 Task: Open Card Philosophy Conference Review in Board Social Media Community Management to Workspace Business Incubators and add a team member Softage.2@softage.net, a label Red, a checklist Sales Techniques, an attachment from your onedrive, a color Red and finally, add a card description 'Research and develop new pricing strategy for service offerings' and a comment 'Let us make sure we have a clear understanding of the objectives and requirements of this task before getting started.'. Add a start date 'Jan 02, 1900' with a due date 'Jan 09, 1900'
Action: Mouse moved to (287, 162)
Screenshot: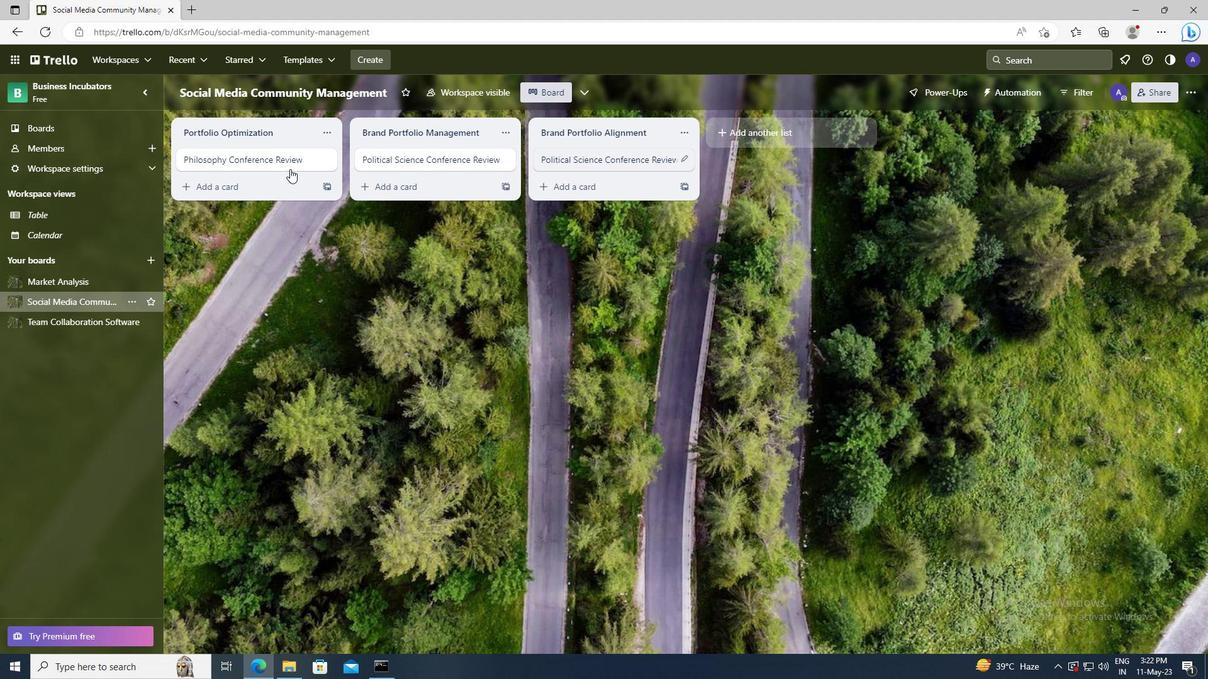 
Action: Mouse pressed left at (287, 162)
Screenshot: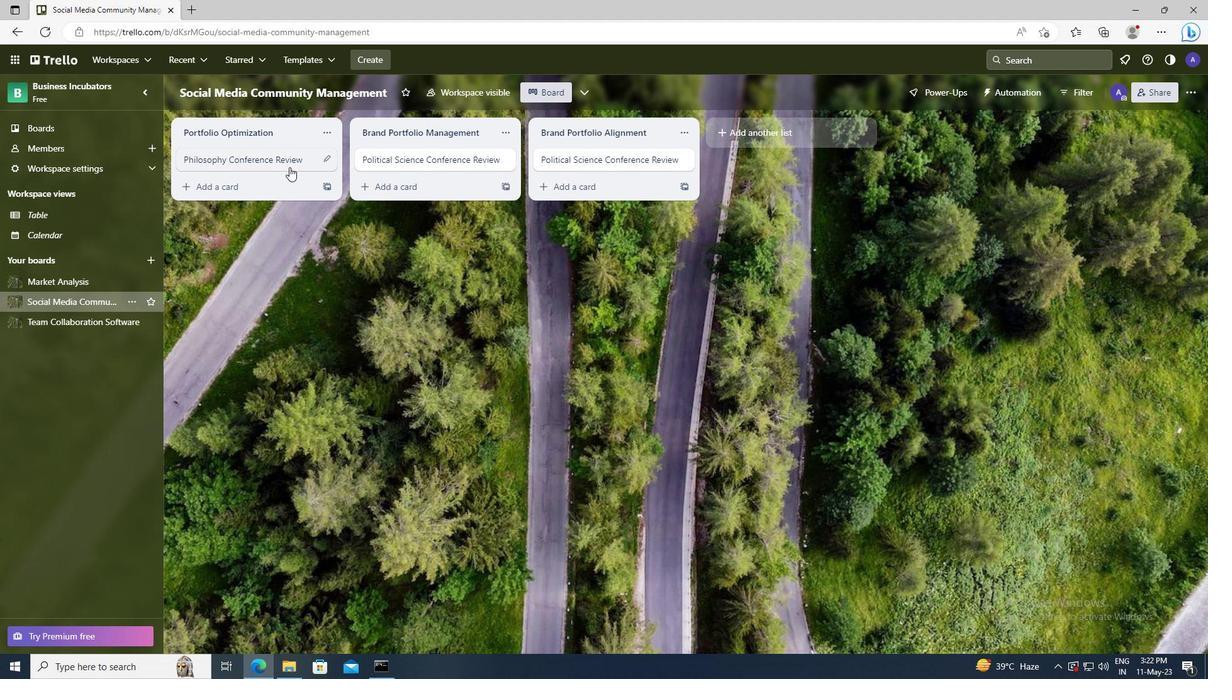 
Action: Mouse moved to (742, 162)
Screenshot: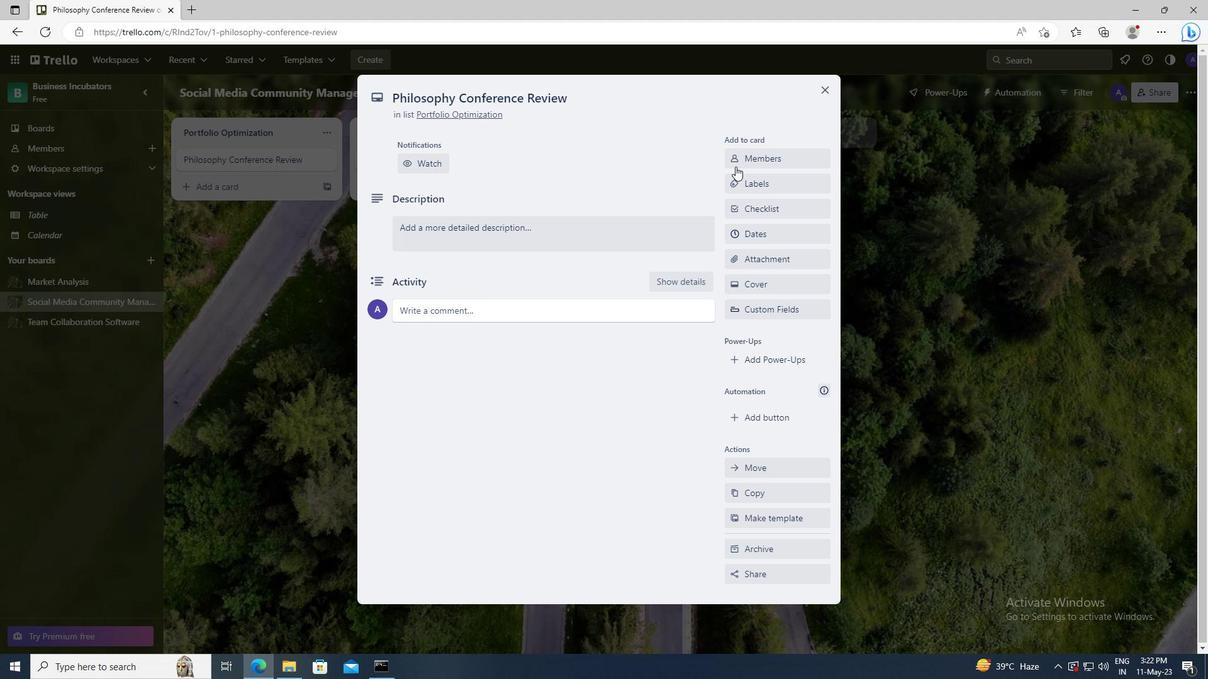 
Action: Mouse pressed left at (742, 162)
Screenshot: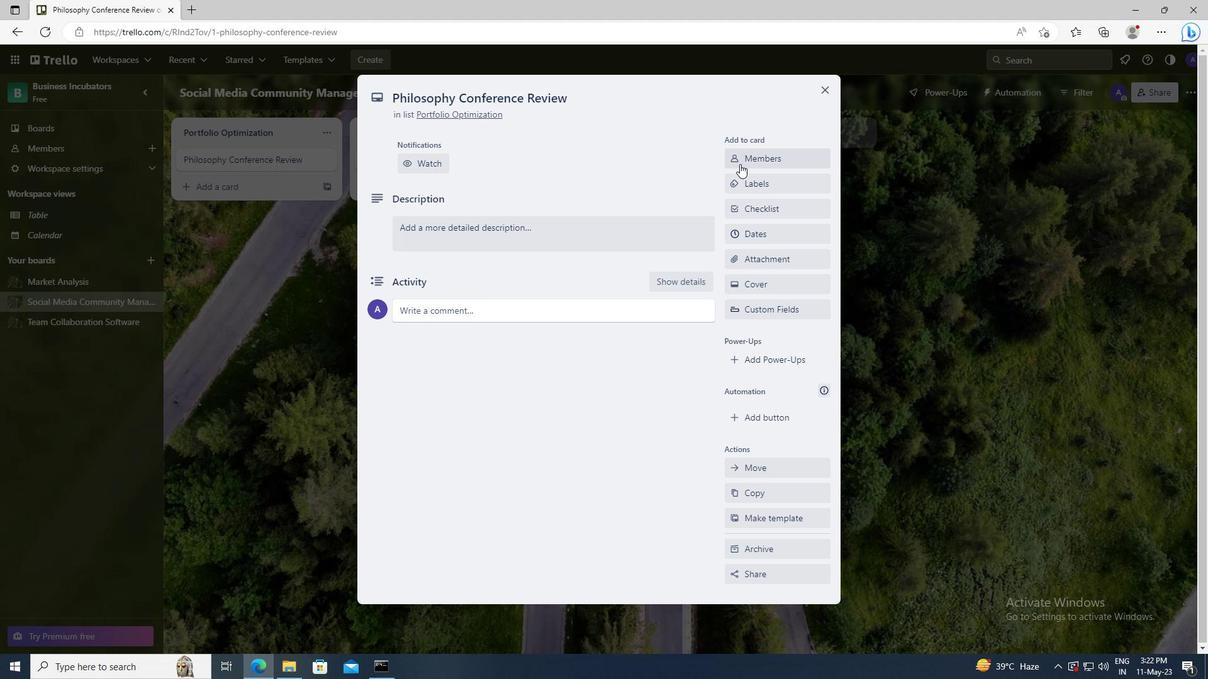 
Action: Mouse moved to (755, 213)
Screenshot: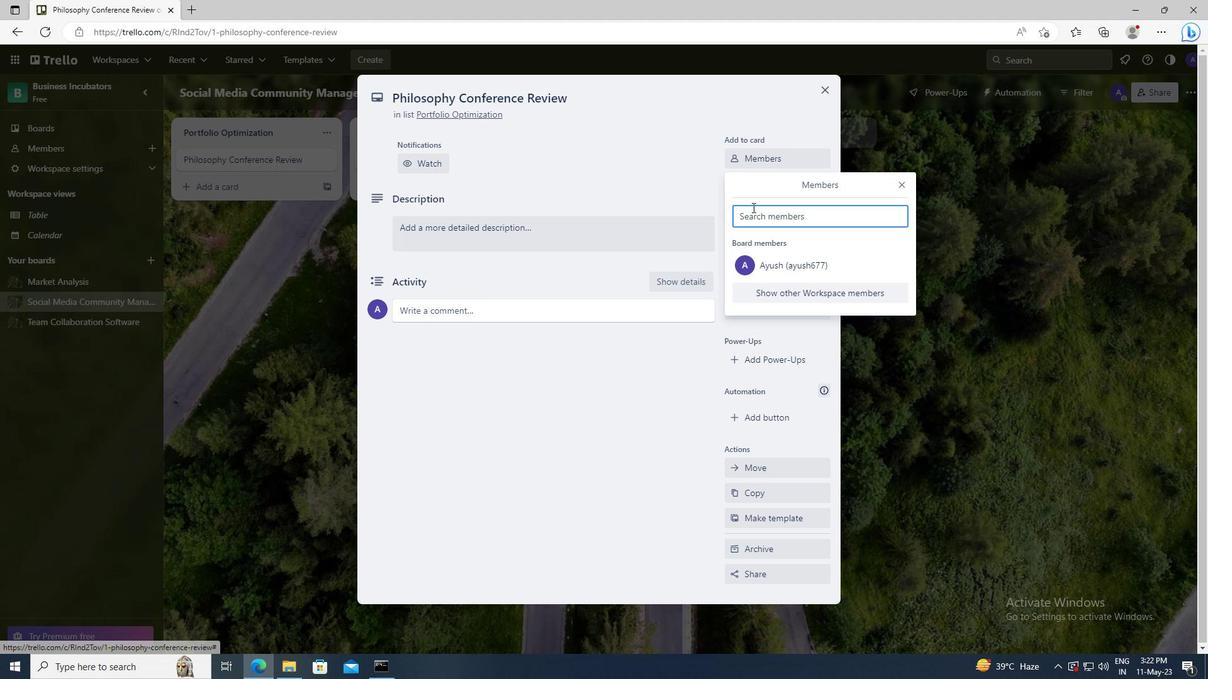 
Action: Mouse pressed left at (755, 213)
Screenshot: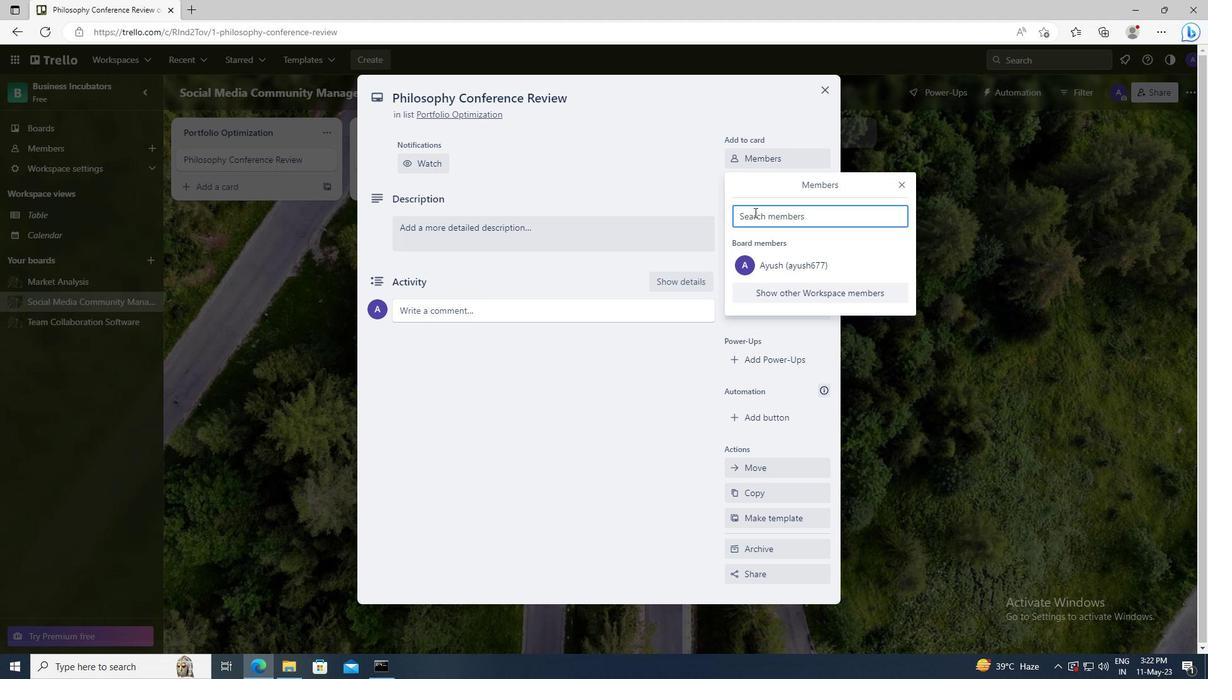 
Action: Key pressed <Key.shift>SOFTAGE.2
Screenshot: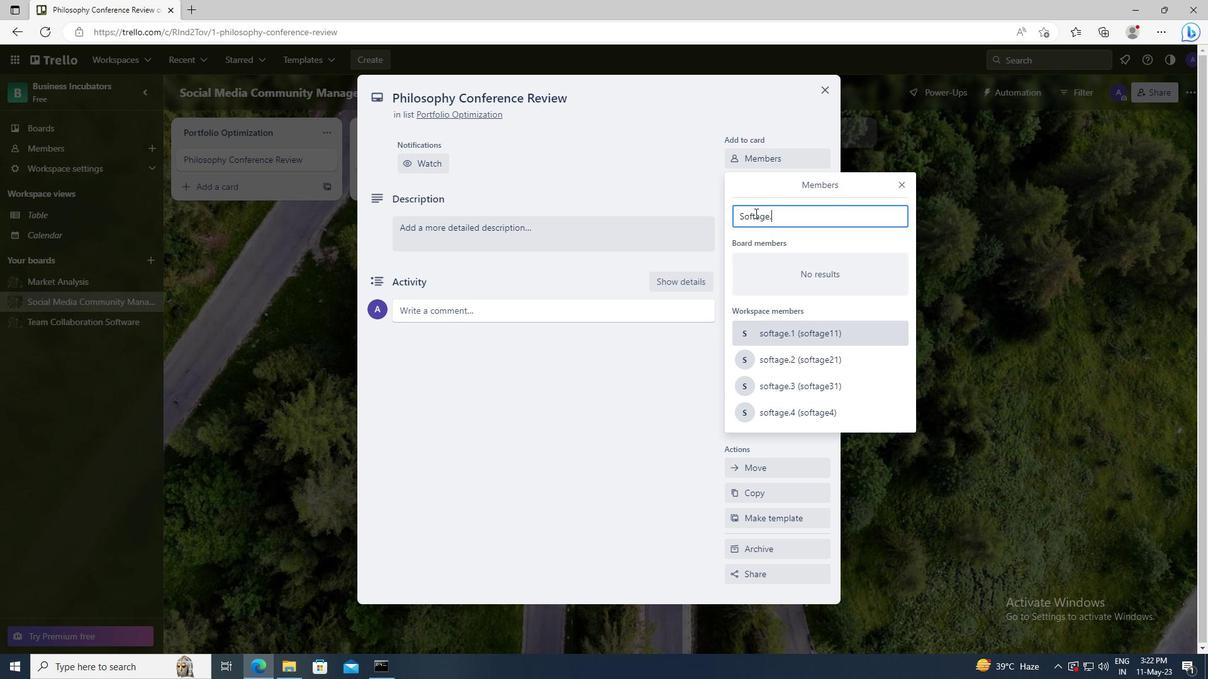 
Action: Mouse moved to (778, 335)
Screenshot: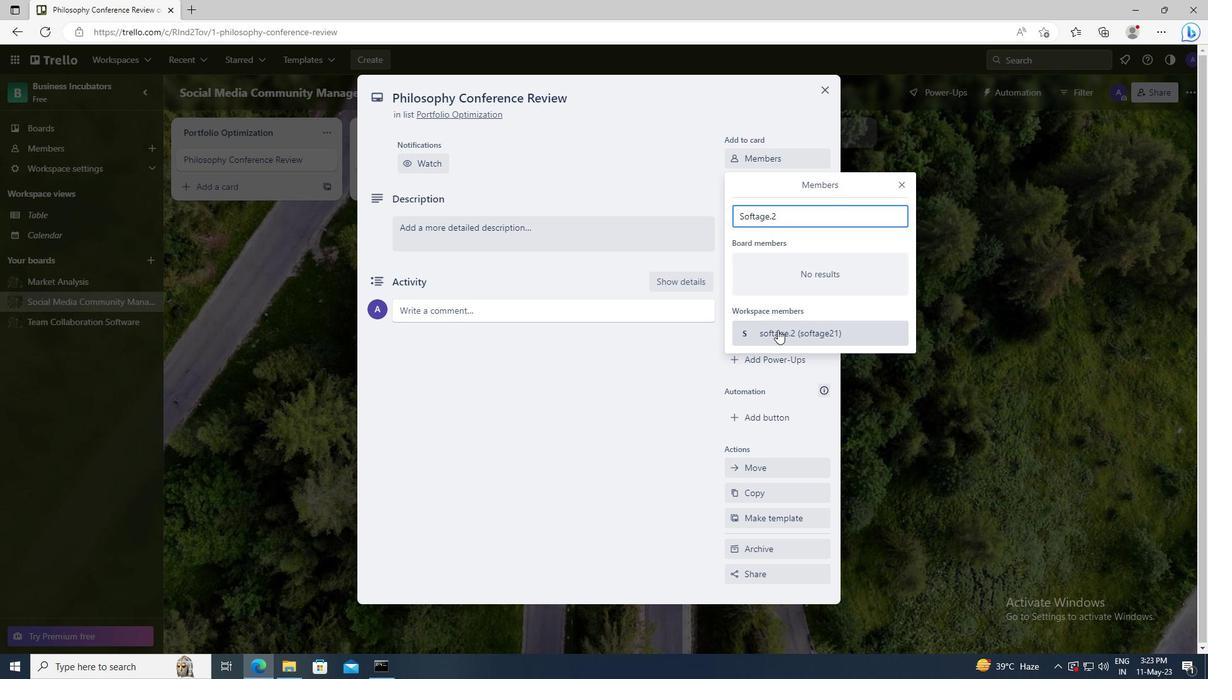 
Action: Mouse pressed left at (778, 335)
Screenshot: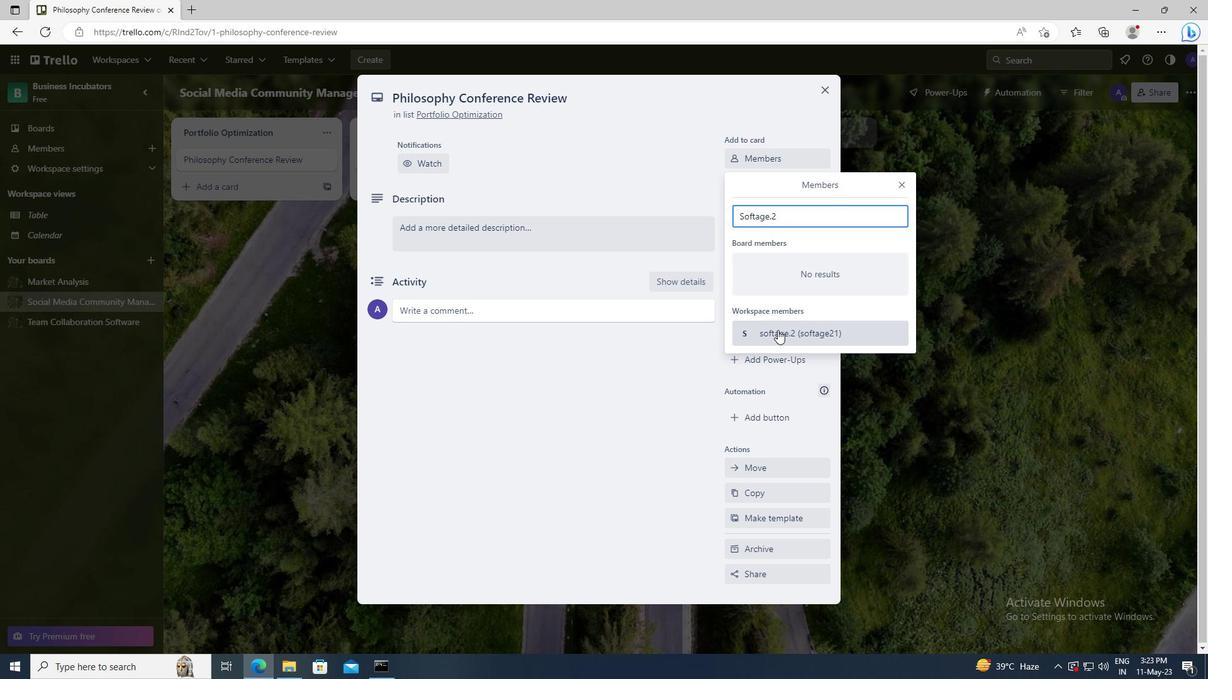 
Action: Mouse moved to (904, 185)
Screenshot: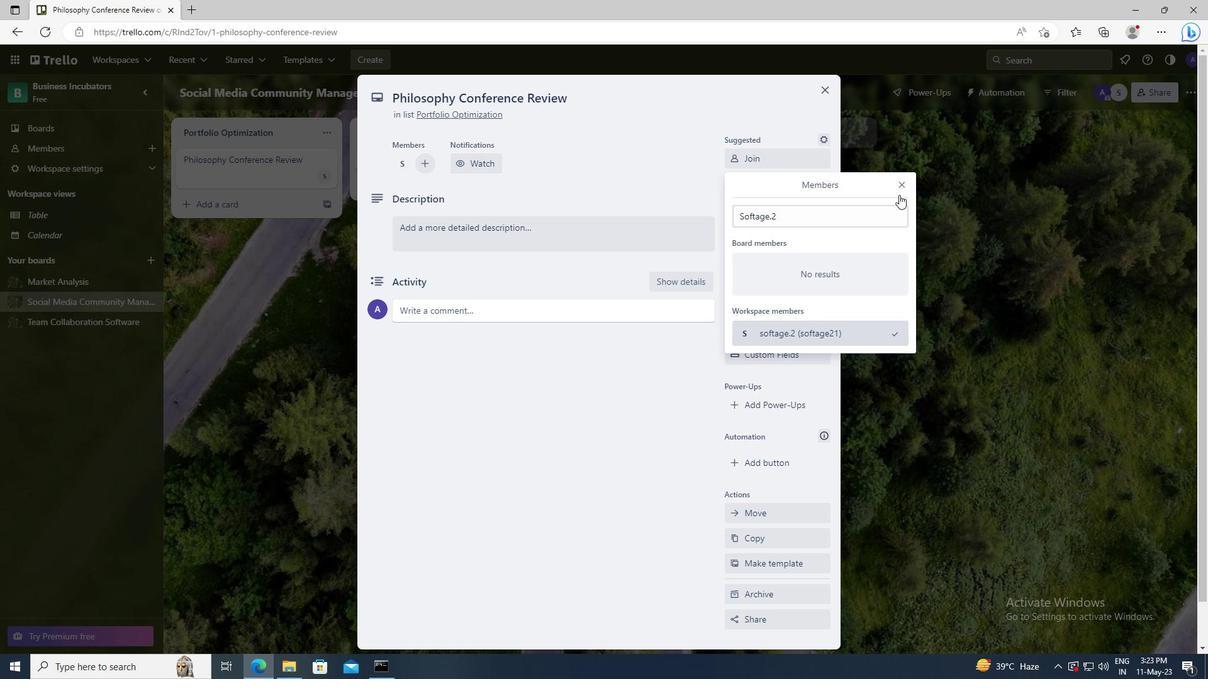 
Action: Mouse pressed left at (904, 185)
Screenshot: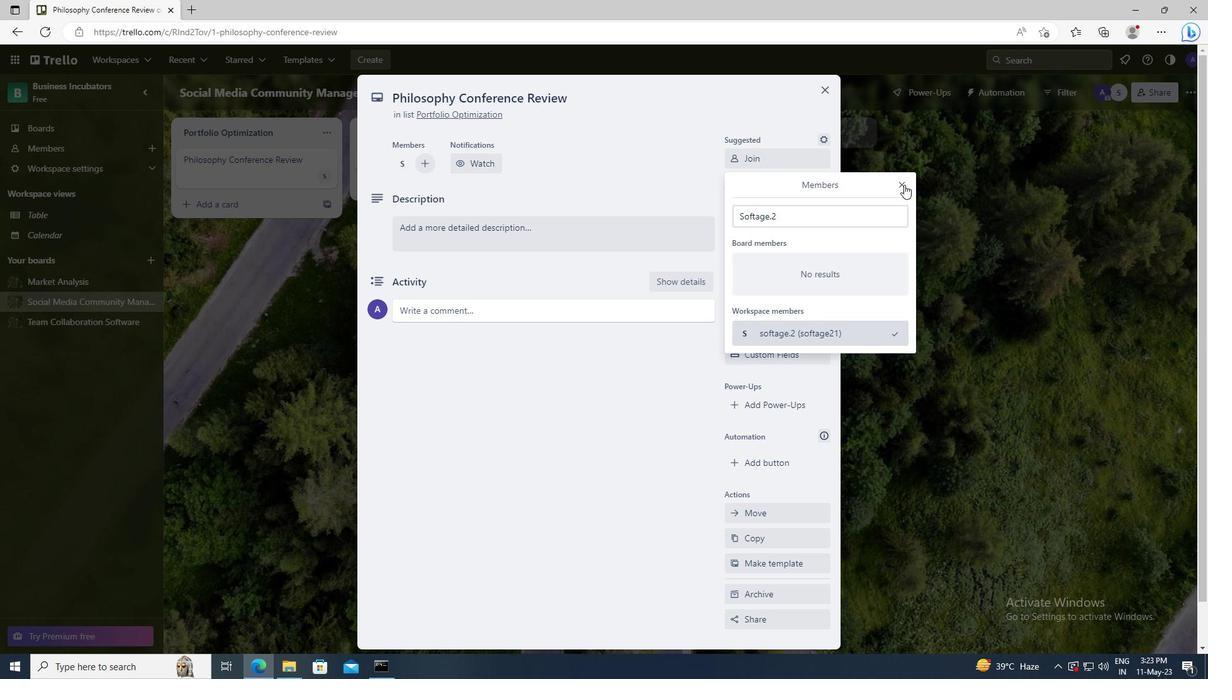 
Action: Mouse moved to (776, 229)
Screenshot: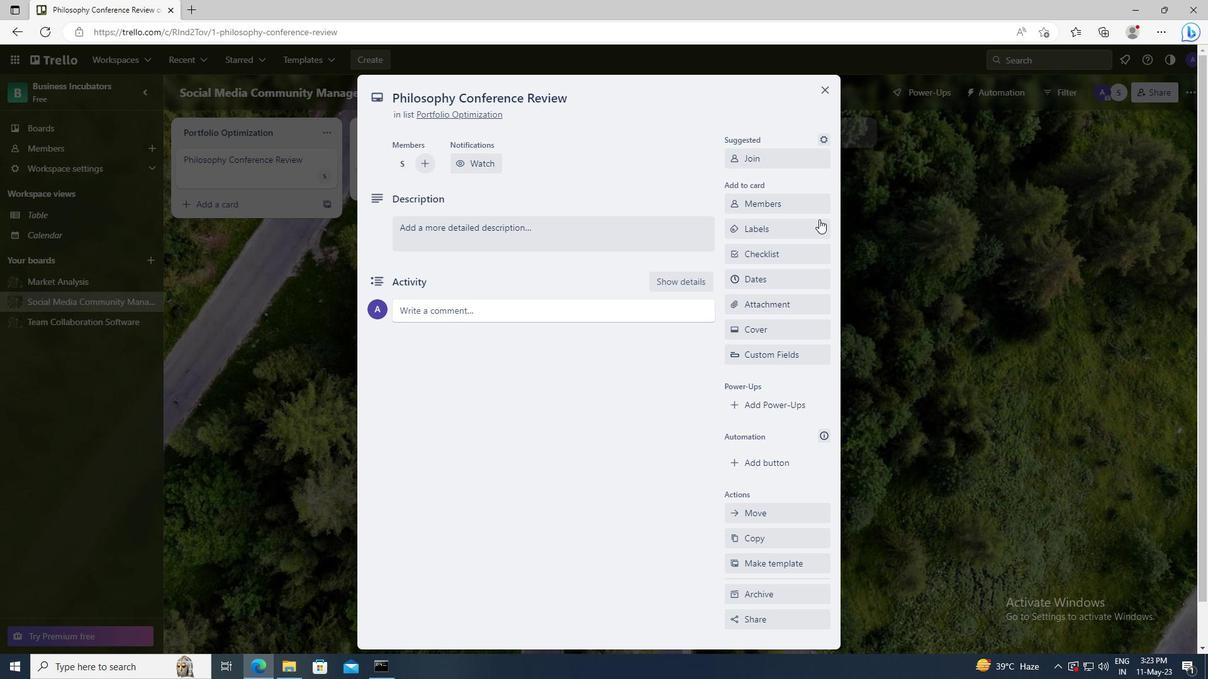 
Action: Mouse pressed left at (776, 229)
Screenshot: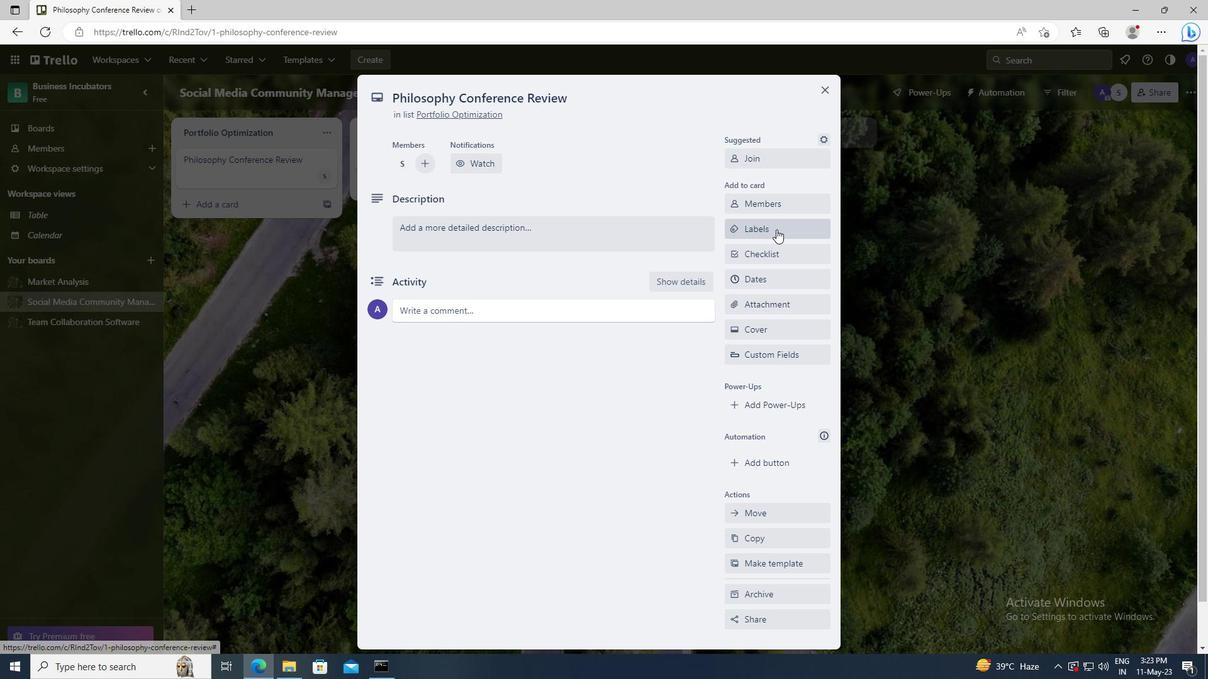 
Action: Mouse moved to (801, 481)
Screenshot: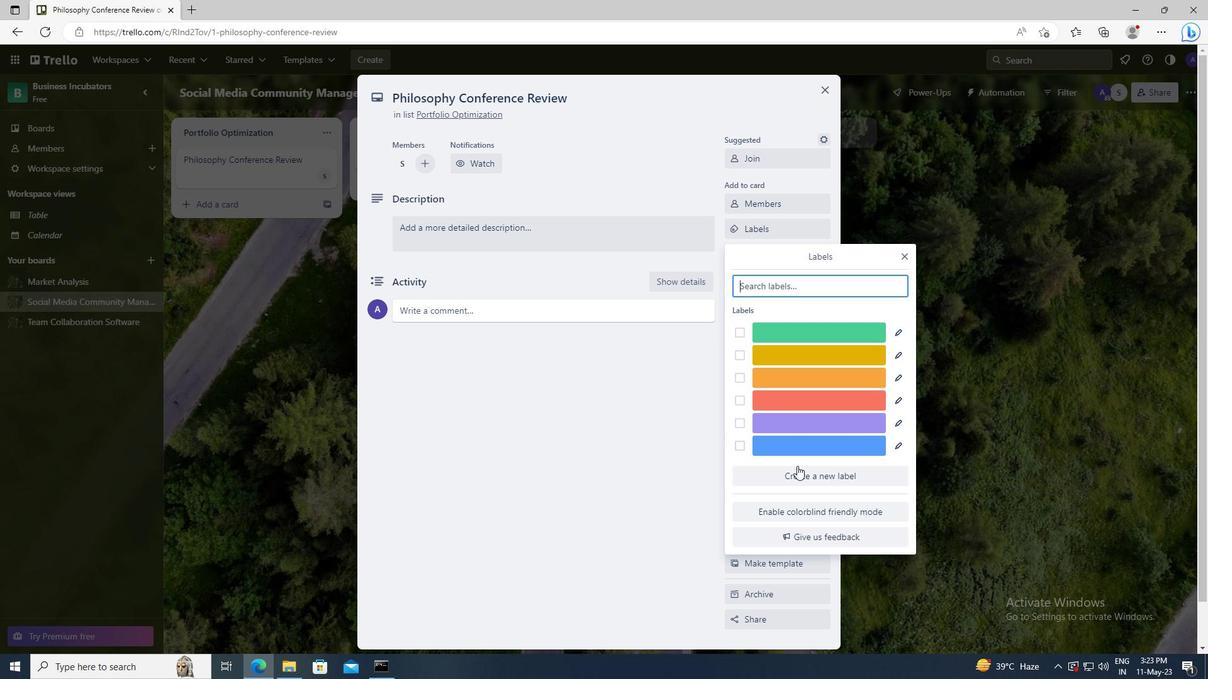 
Action: Mouse pressed left at (801, 481)
Screenshot: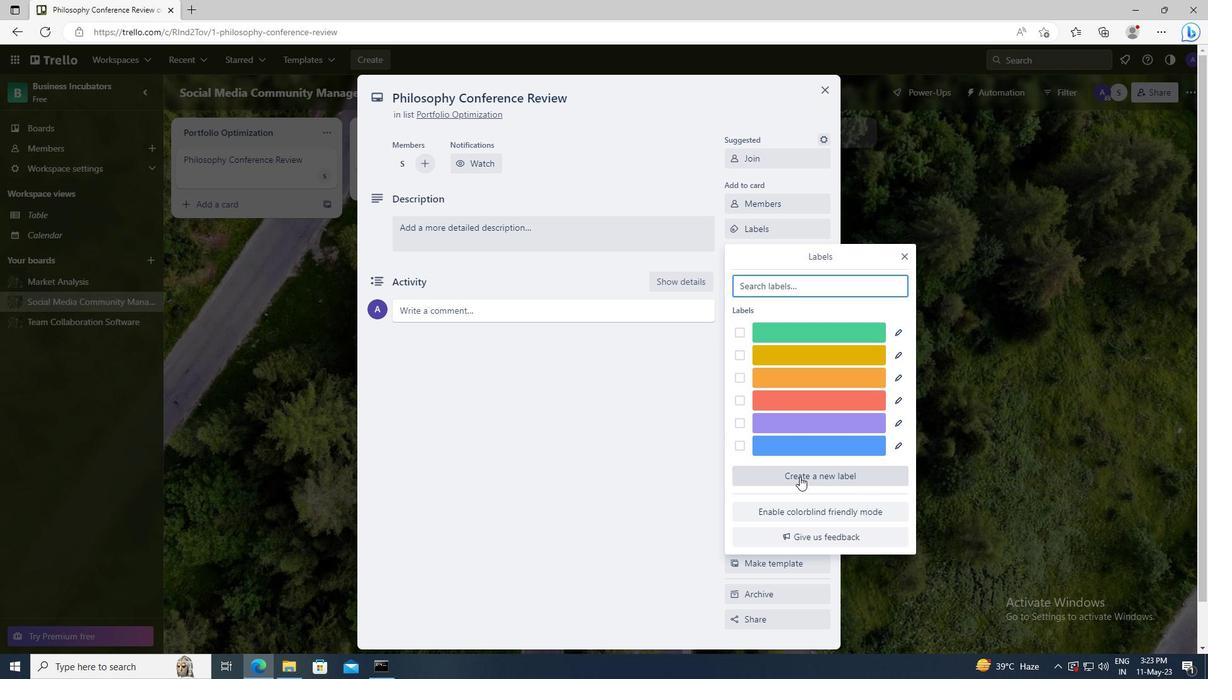 
Action: Mouse moved to (854, 443)
Screenshot: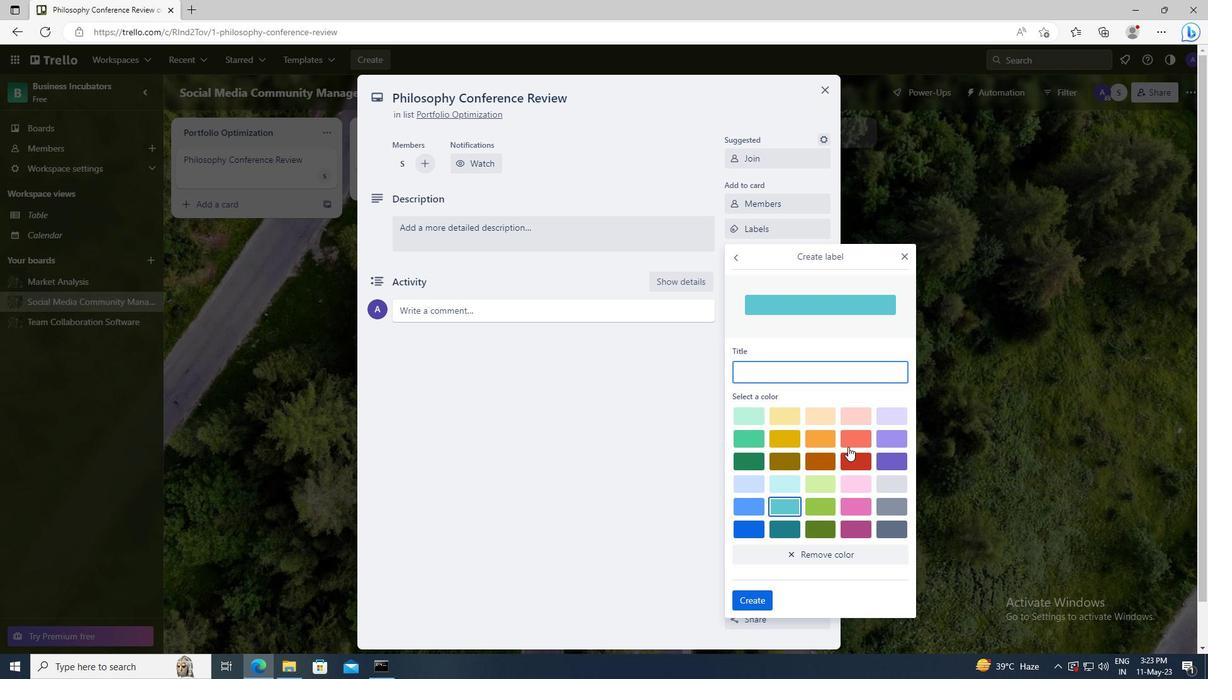 
Action: Mouse pressed left at (854, 443)
Screenshot: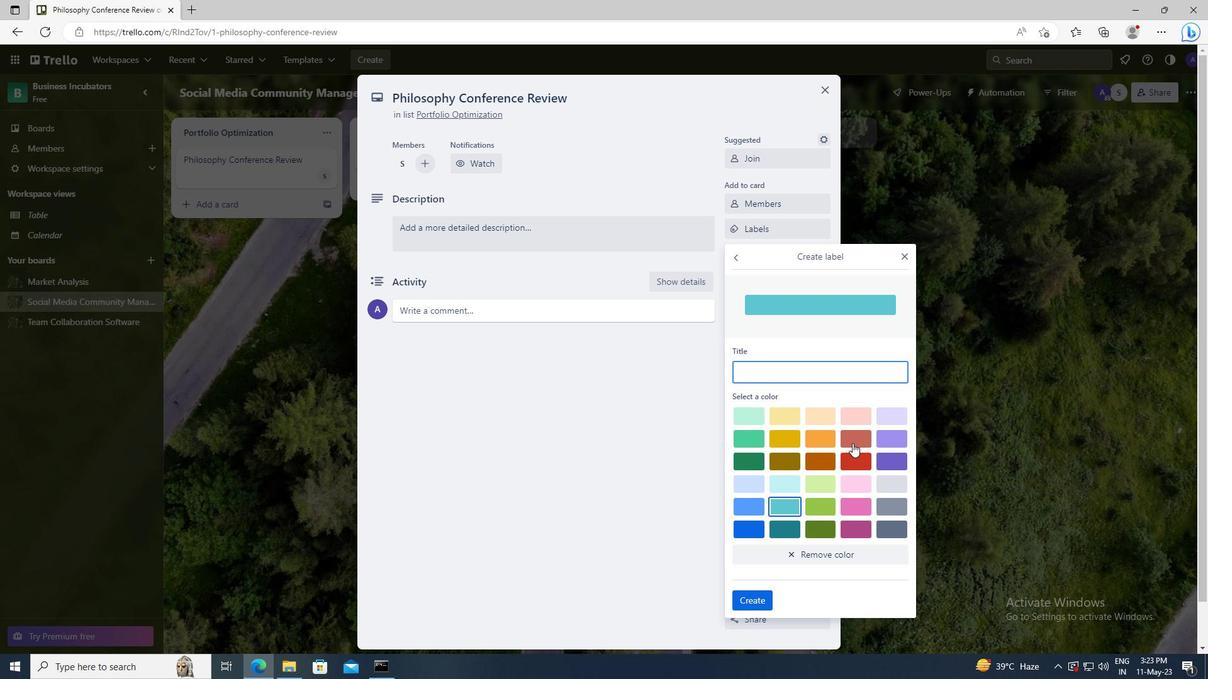 
Action: Mouse moved to (765, 599)
Screenshot: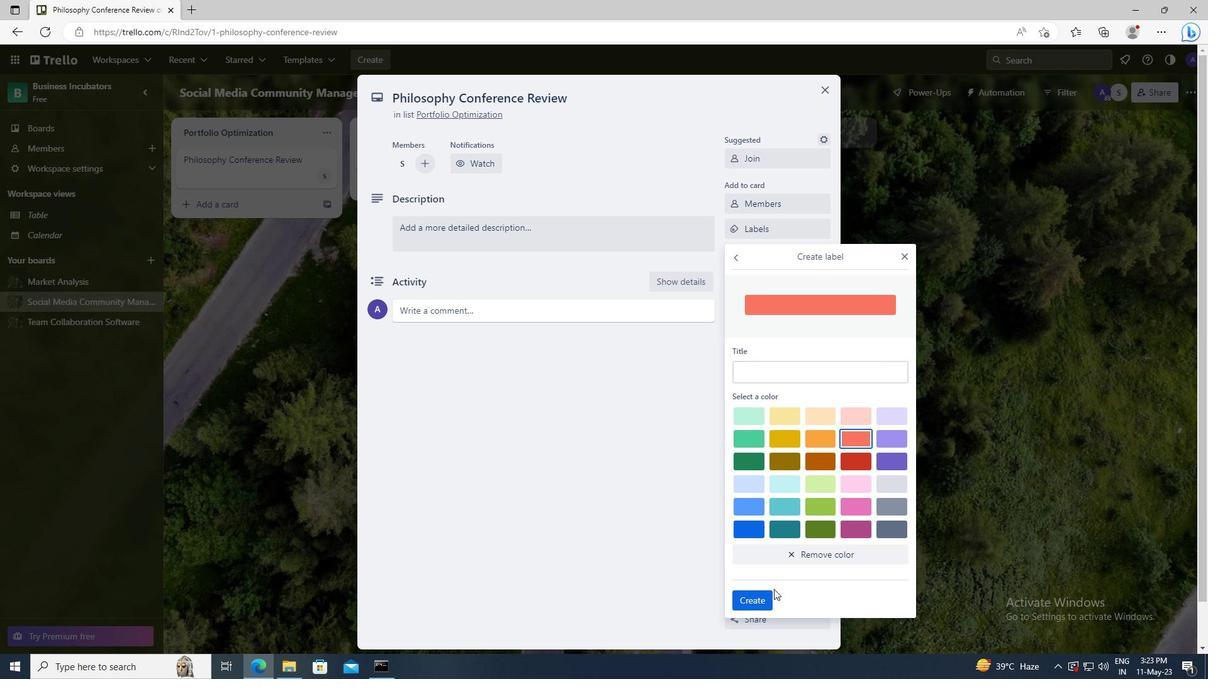 
Action: Mouse pressed left at (765, 599)
Screenshot: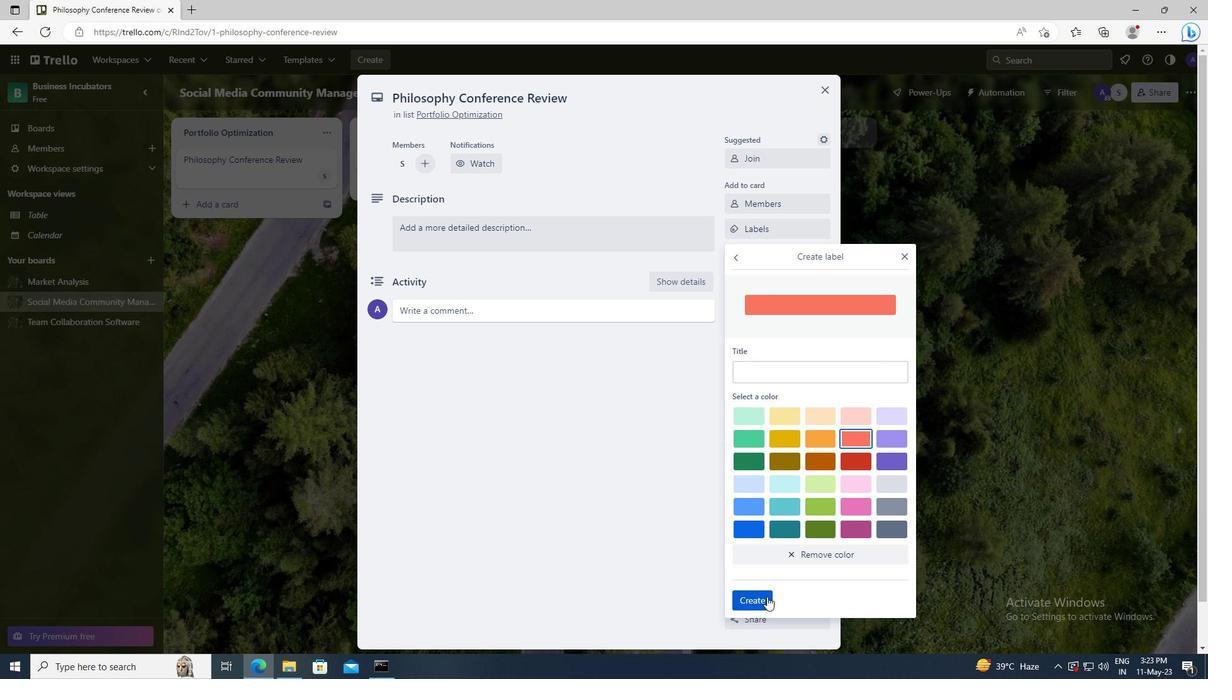 
Action: Mouse moved to (904, 252)
Screenshot: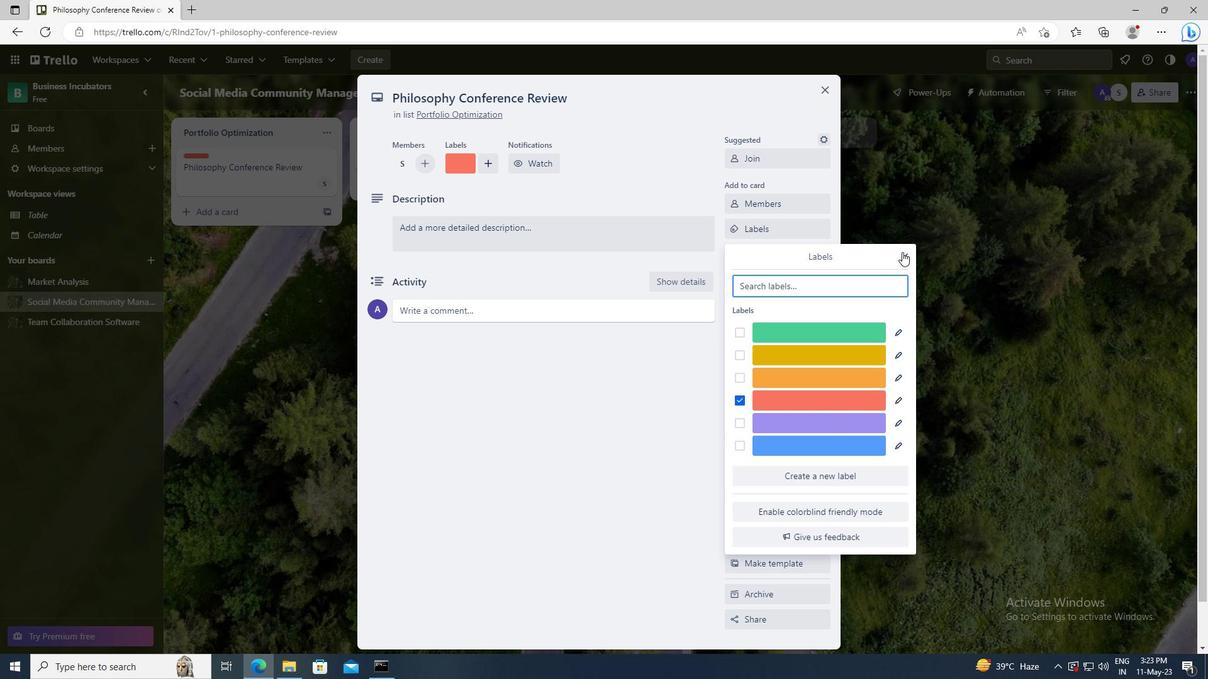
Action: Mouse pressed left at (904, 252)
Screenshot: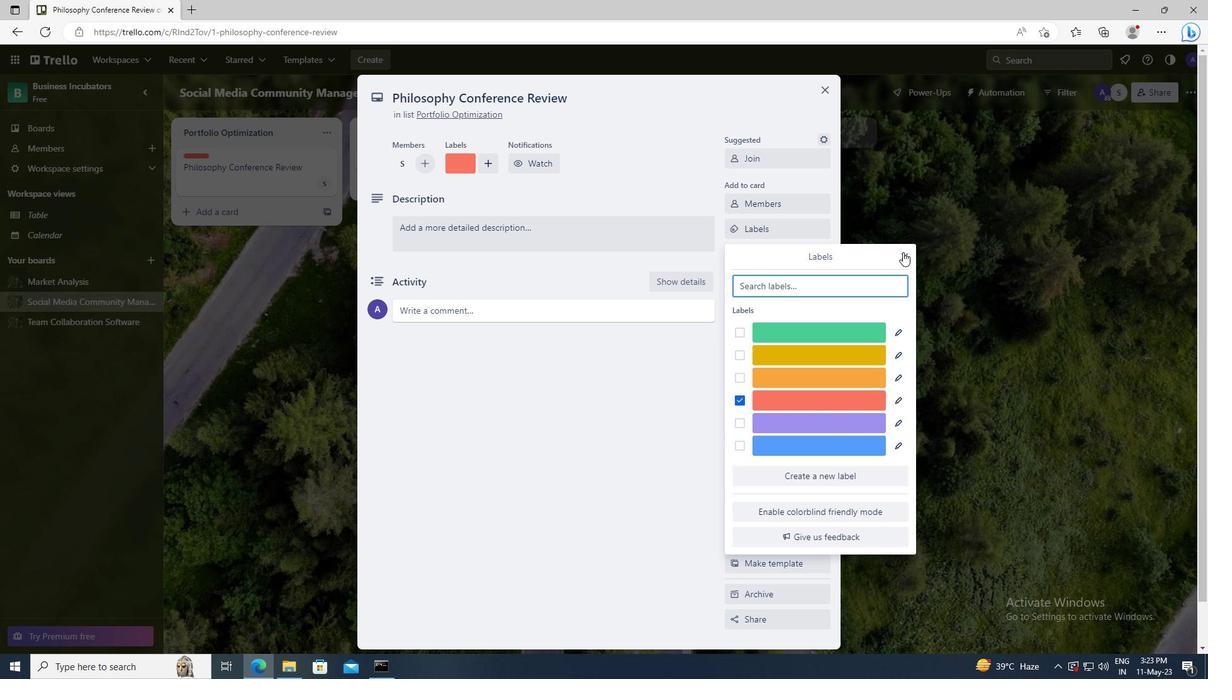 
Action: Mouse moved to (784, 253)
Screenshot: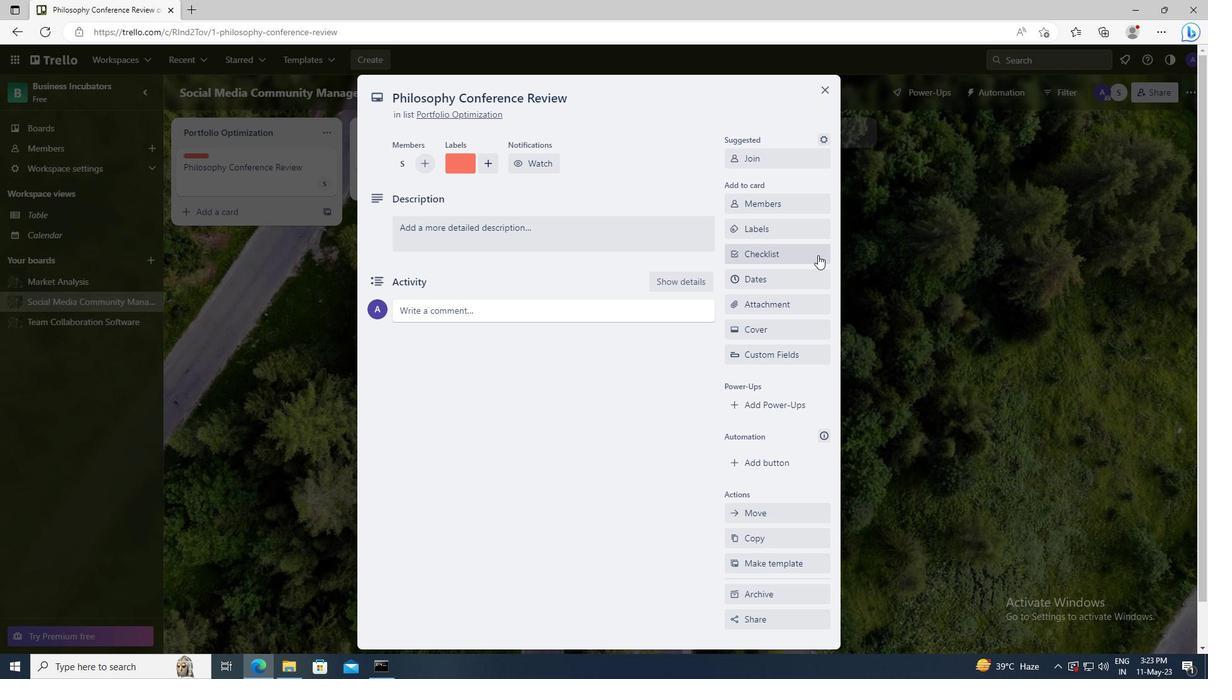 
Action: Mouse pressed left at (784, 253)
Screenshot: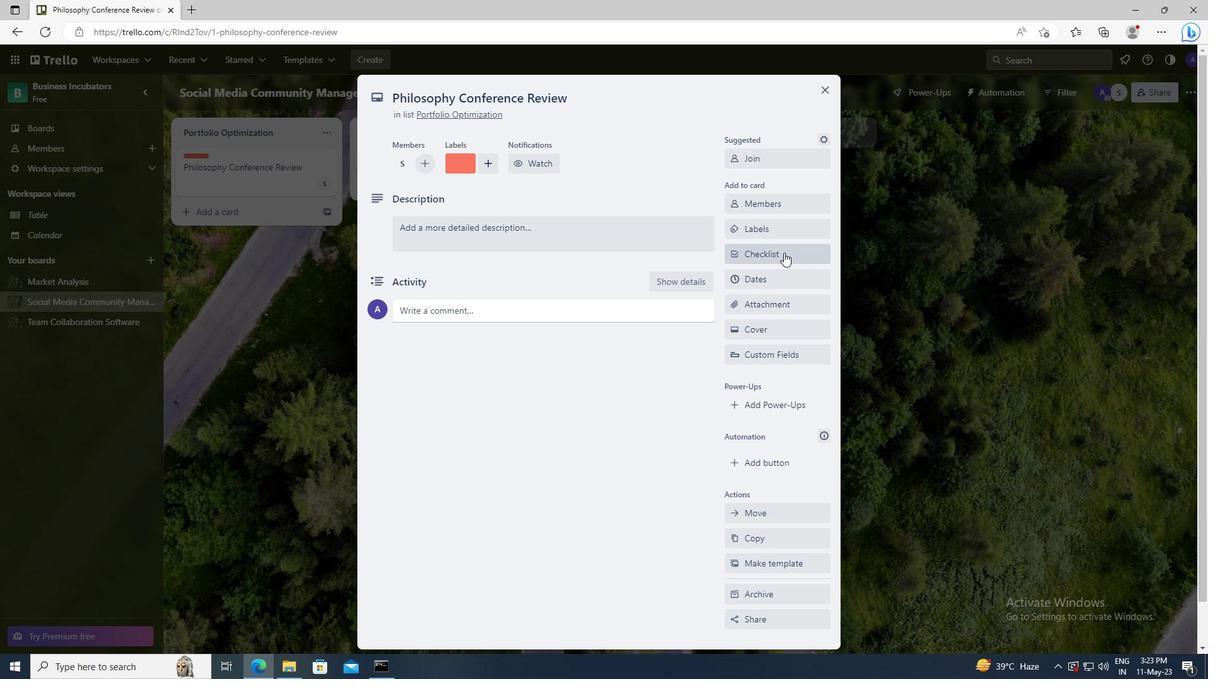 
Action: Key pressed <Key.shift>SALES<Key.space><Key.shift>TECHNIQUES
Screenshot: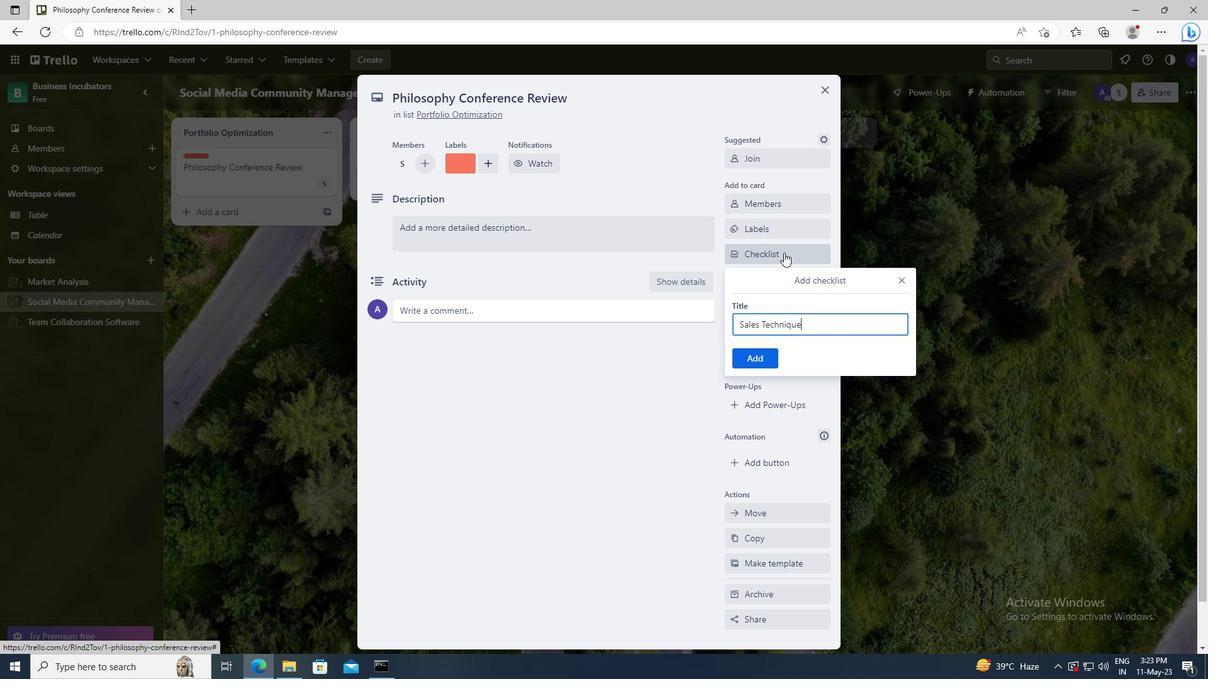 
Action: Mouse moved to (764, 352)
Screenshot: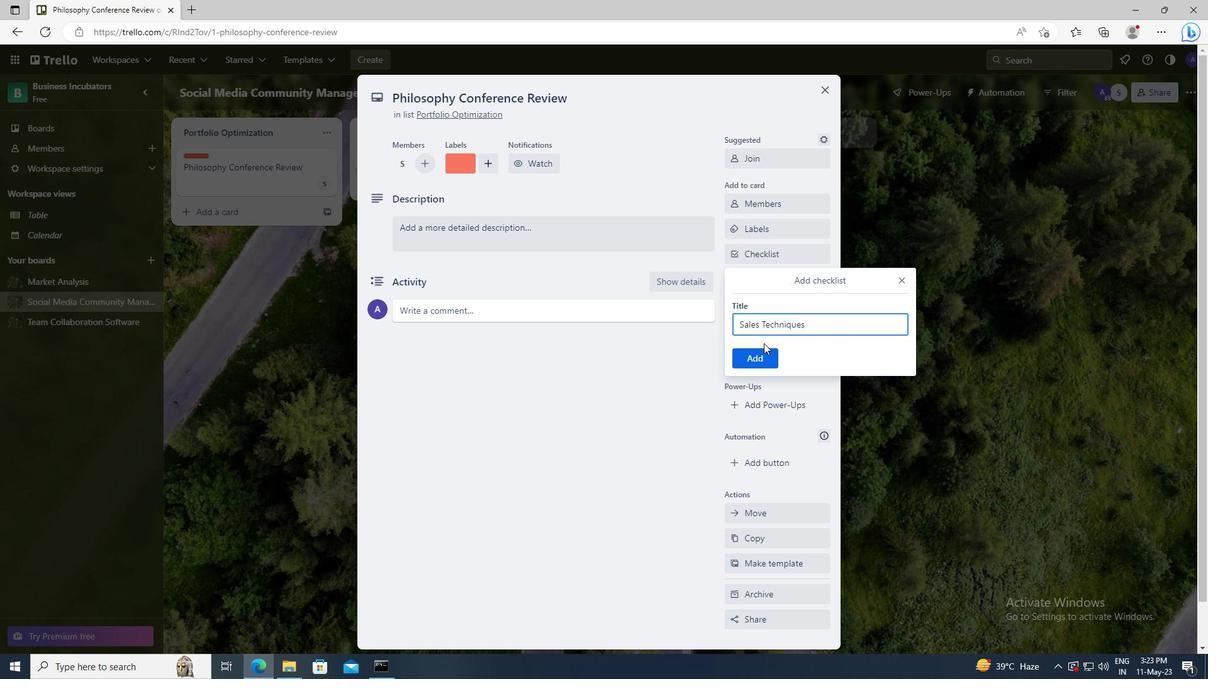 
Action: Mouse pressed left at (764, 352)
Screenshot: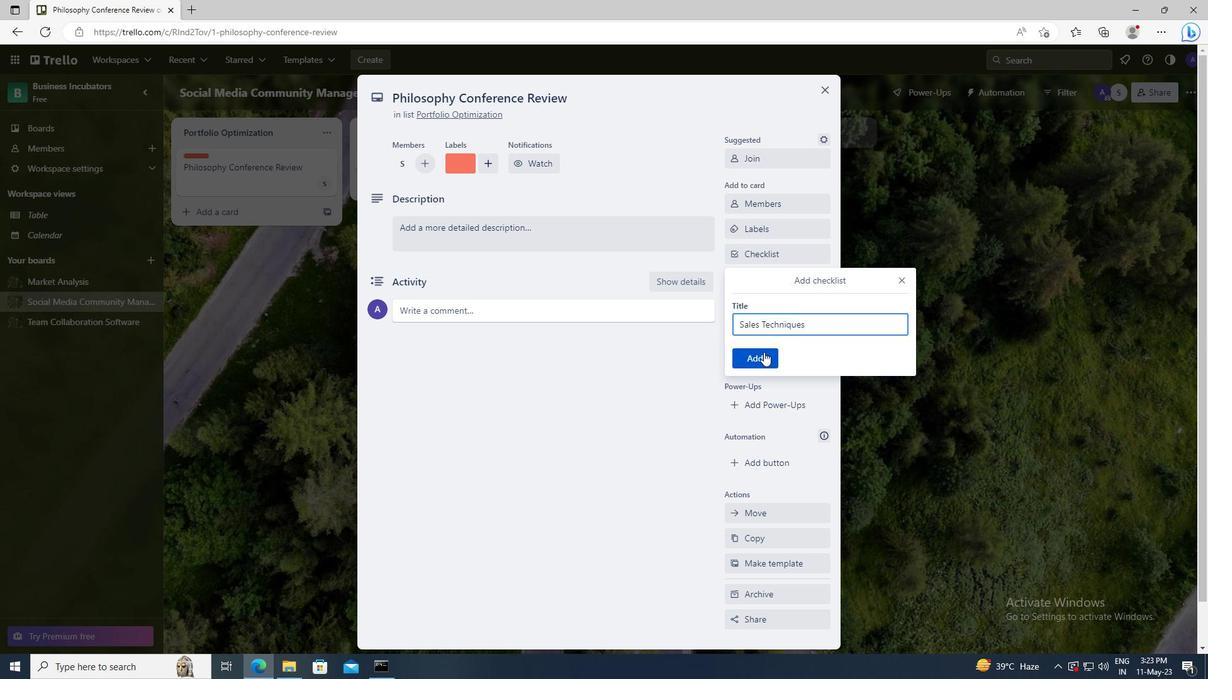 
Action: Mouse moved to (763, 310)
Screenshot: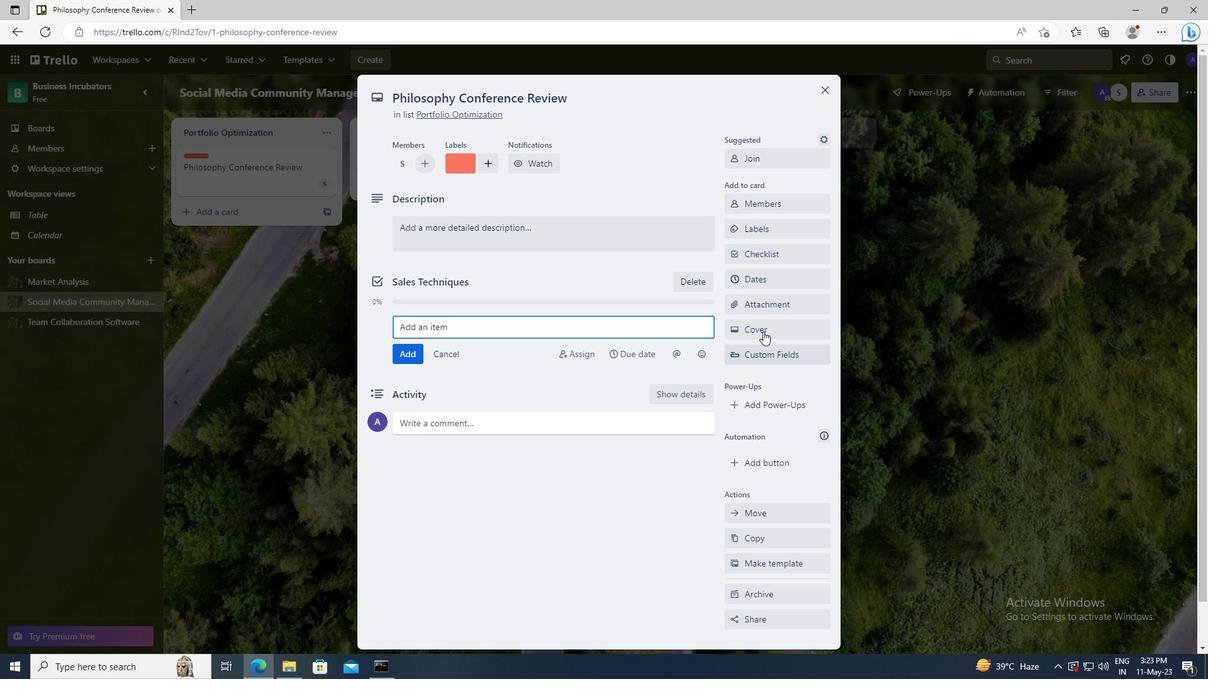 
Action: Mouse pressed left at (763, 310)
Screenshot: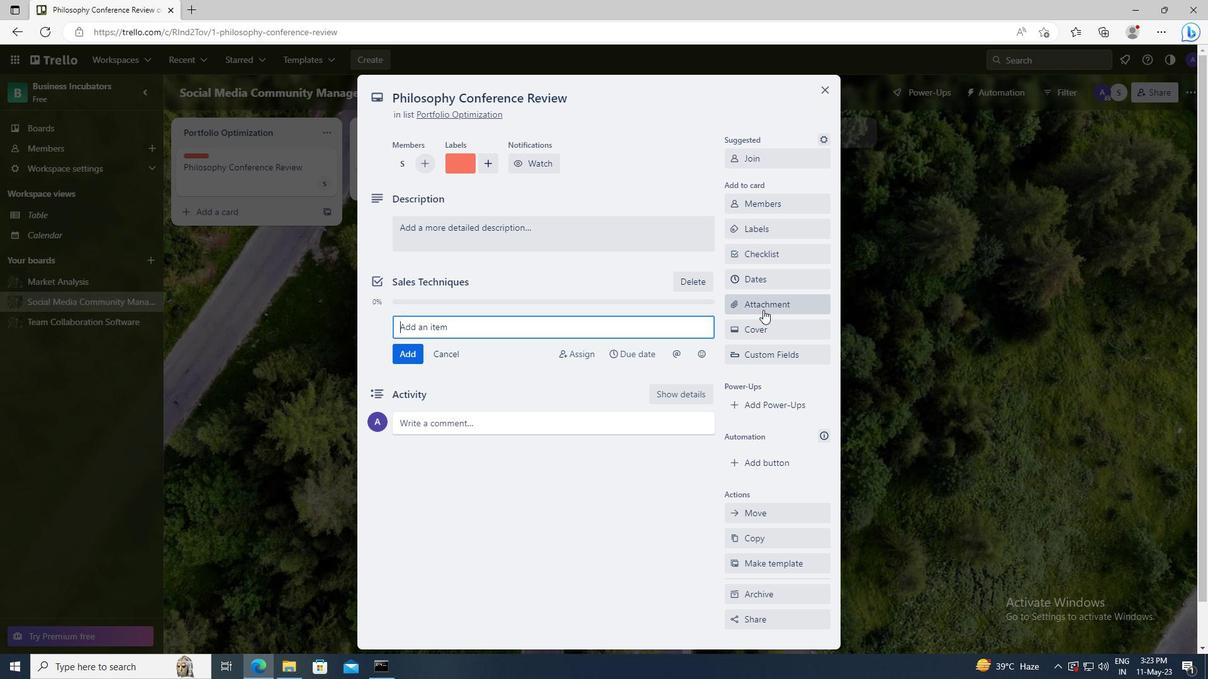 
Action: Mouse moved to (752, 460)
Screenshot: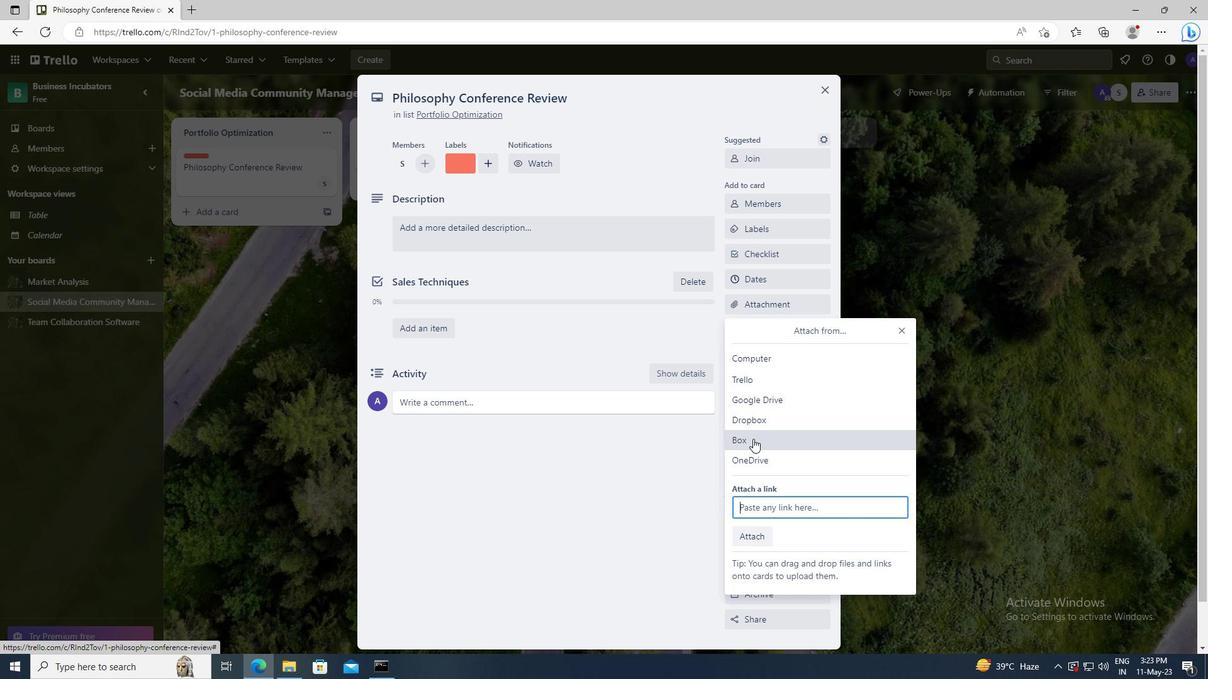 
Action: Mouse pressed left at (752, 460)
Screenshot: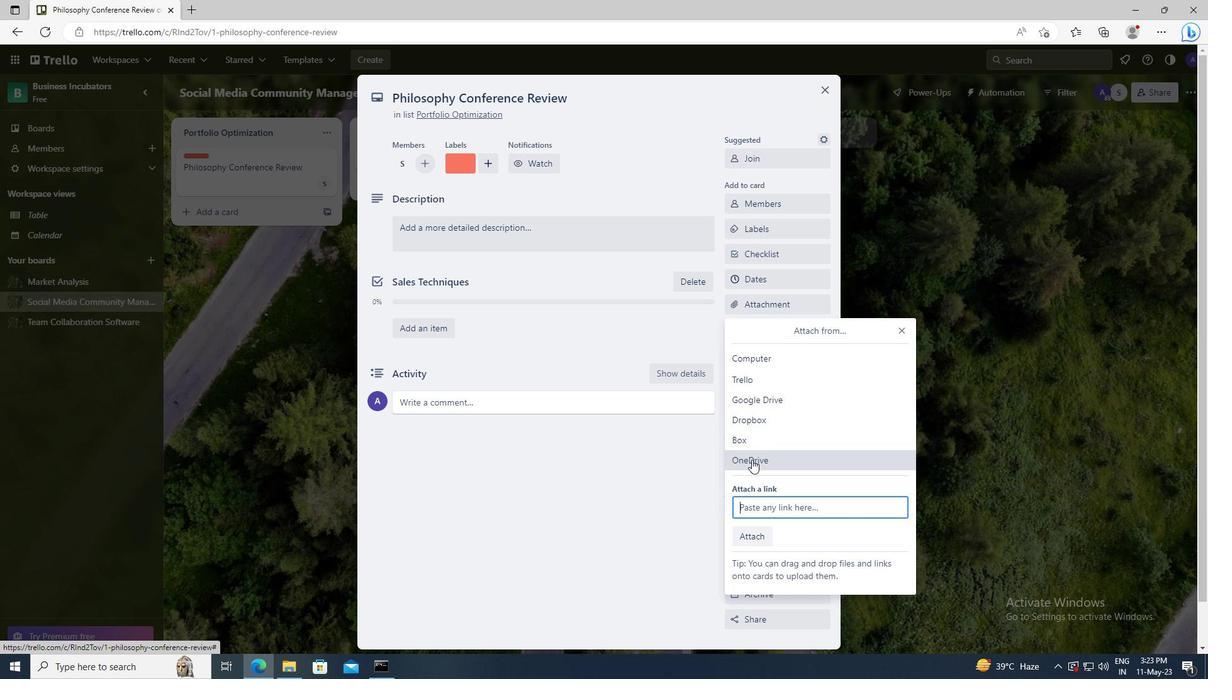 
Action: Mouse moved to (466, 248)
Screenshot: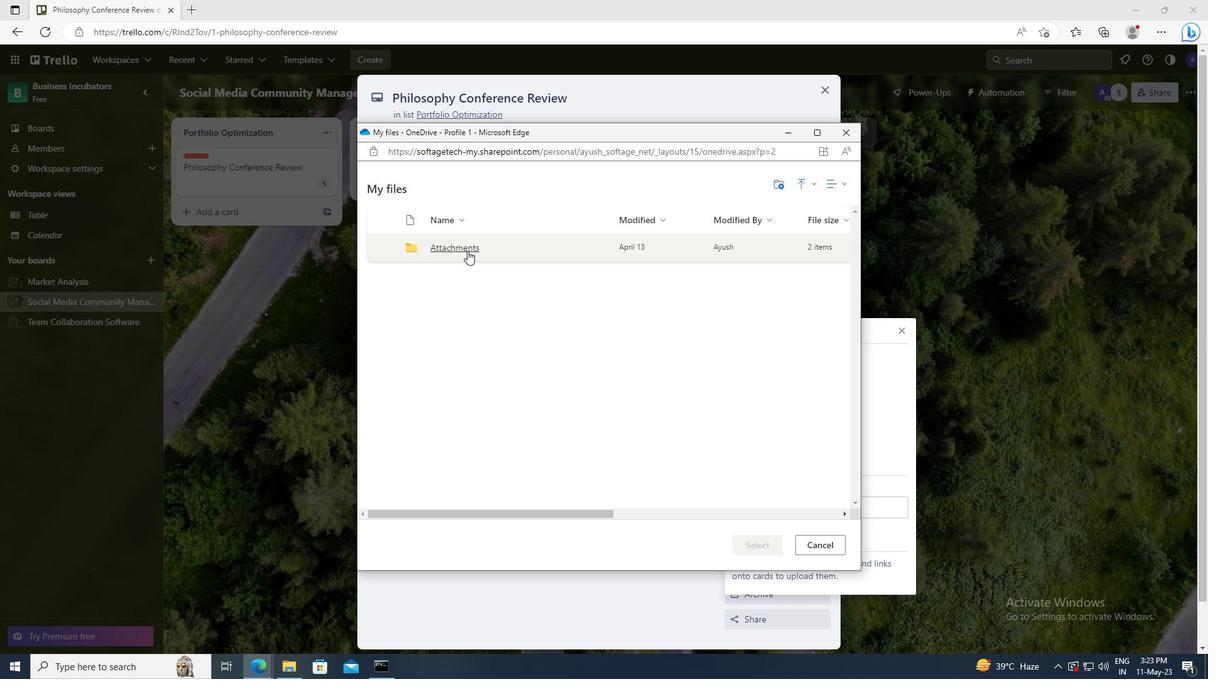 
Action: Mouse pressed left at (466, 248)
Screenshot: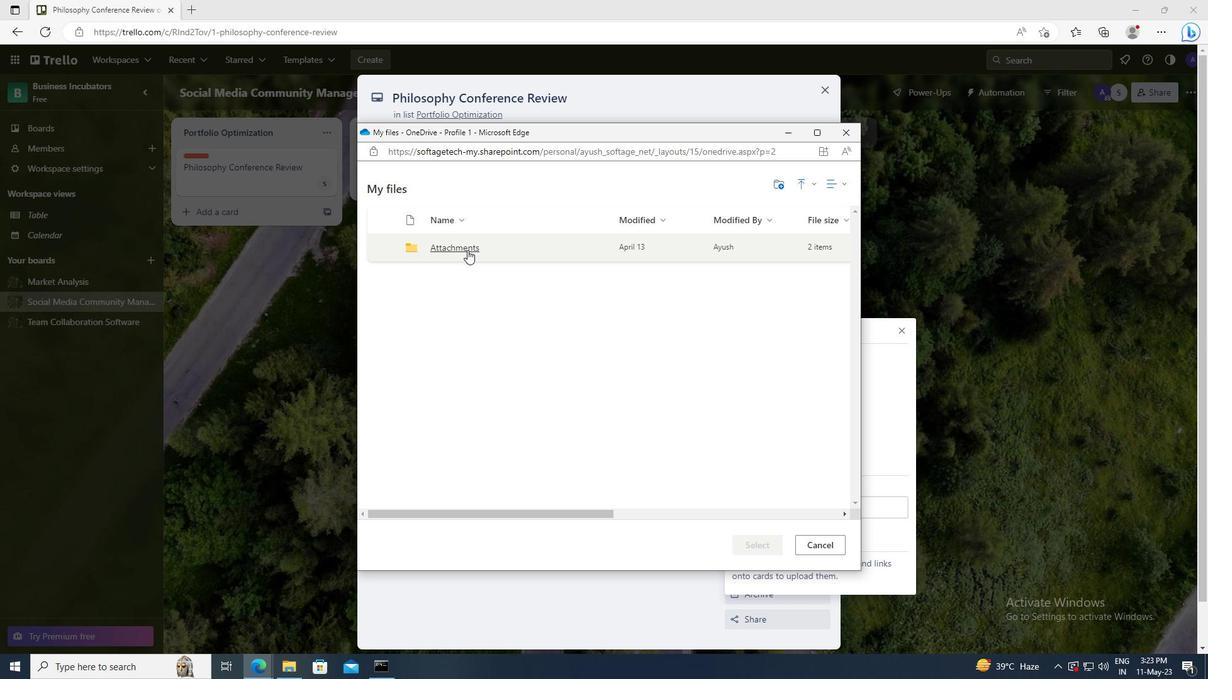 
Action: Mouse moved to (378, 247)
Screenshot: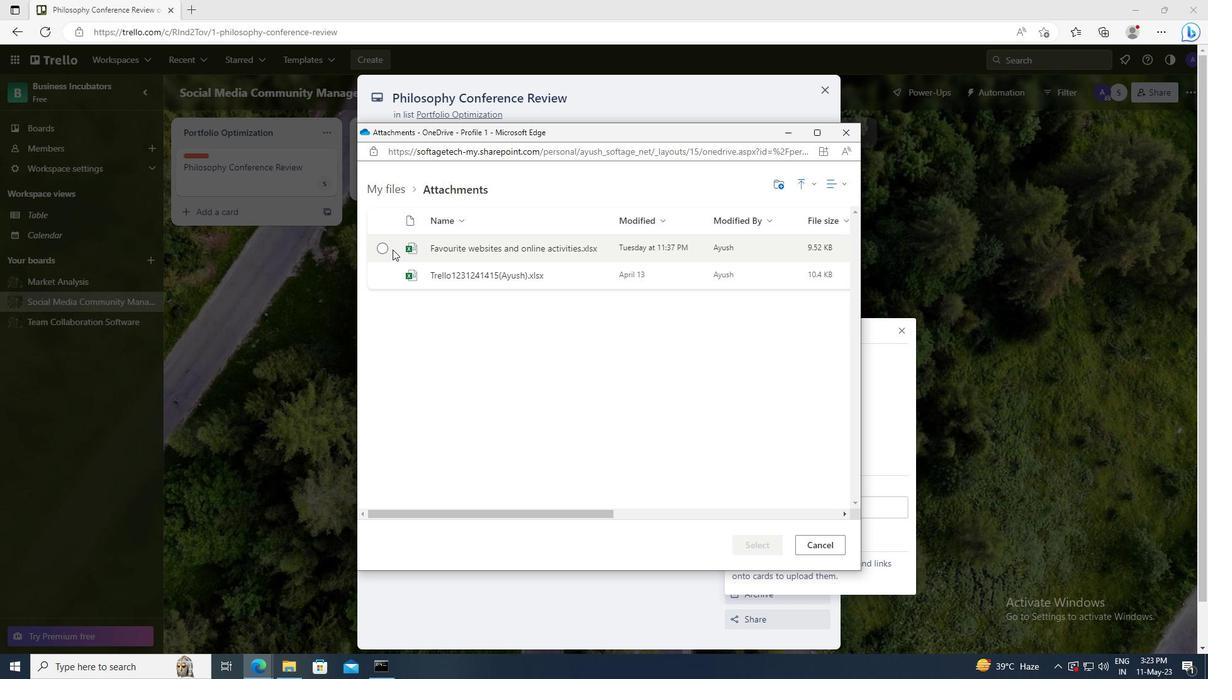 
Action: Mouse pressed left at (378, 247)
Screenshot: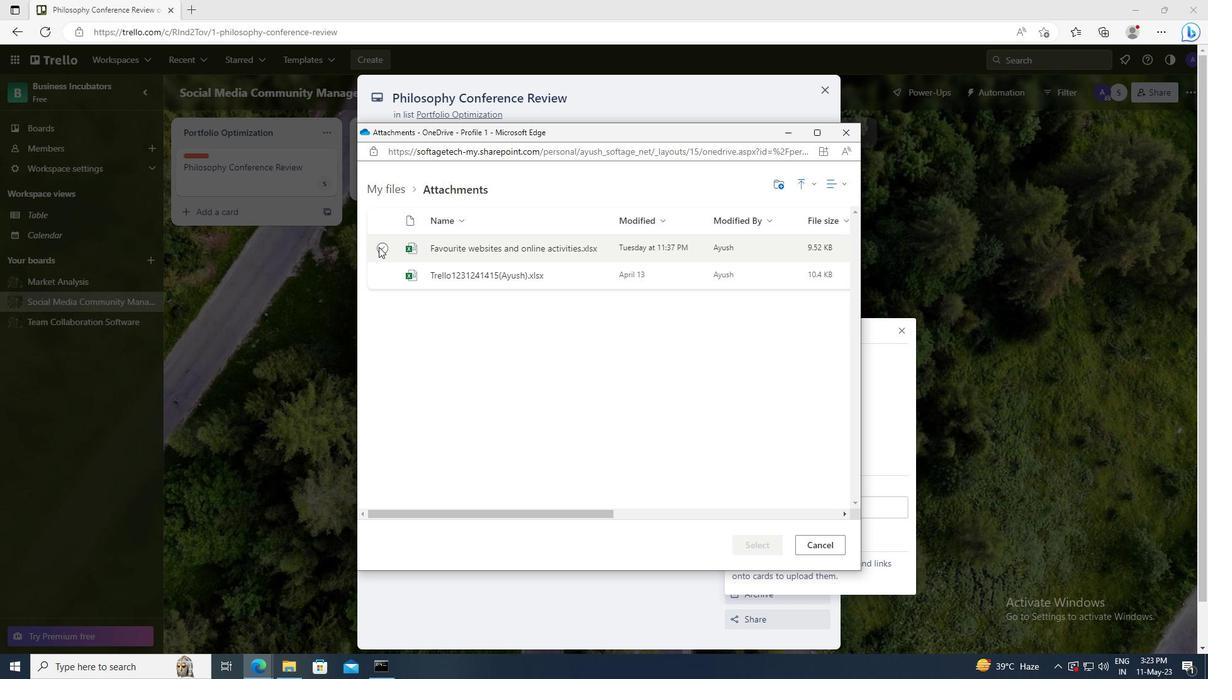 
Action: Mouse moved to (742, 544)
Screenshot: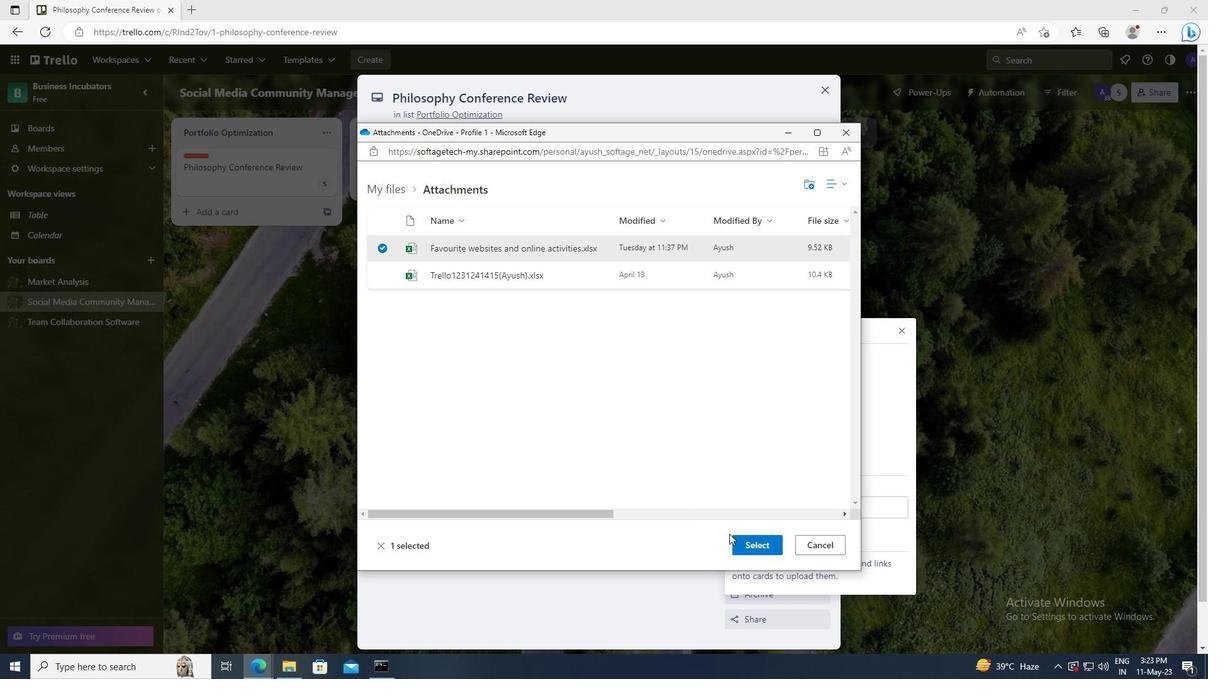 
Action: Mouse pressed left at (742, 544)
Screenshot: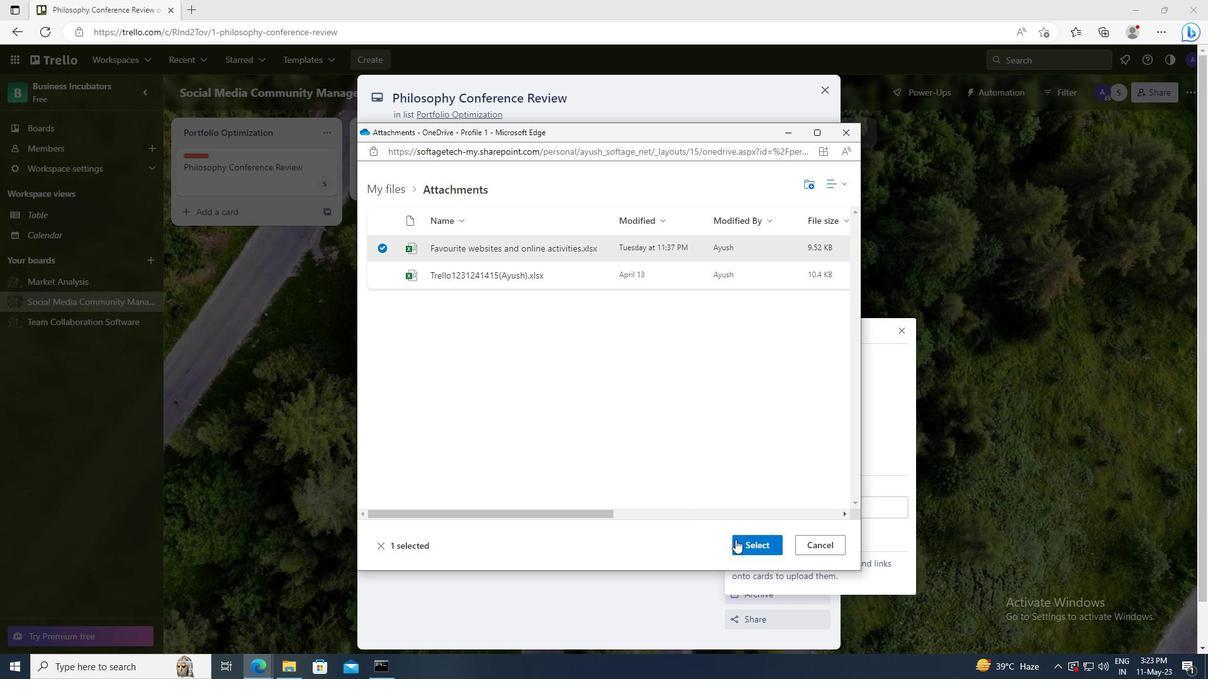 
Action: Mouse moved to (761, 336)
Screenshot: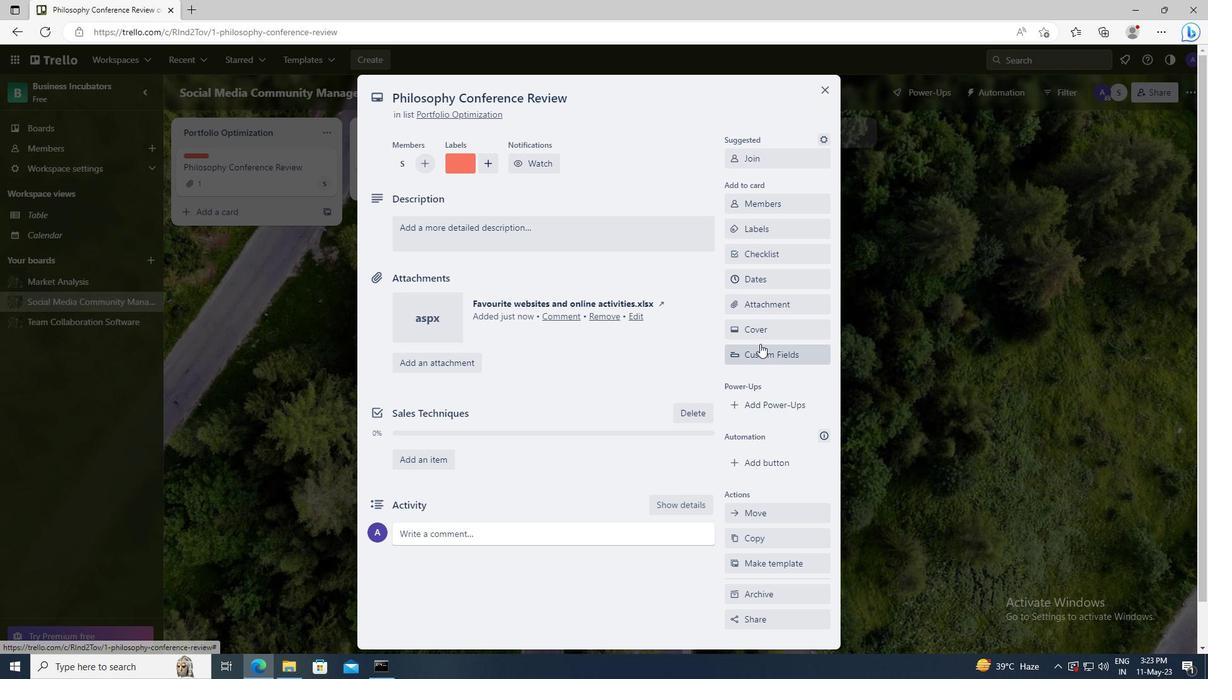 
Action: Mouse pressed left at (761, 336)
Screenshot: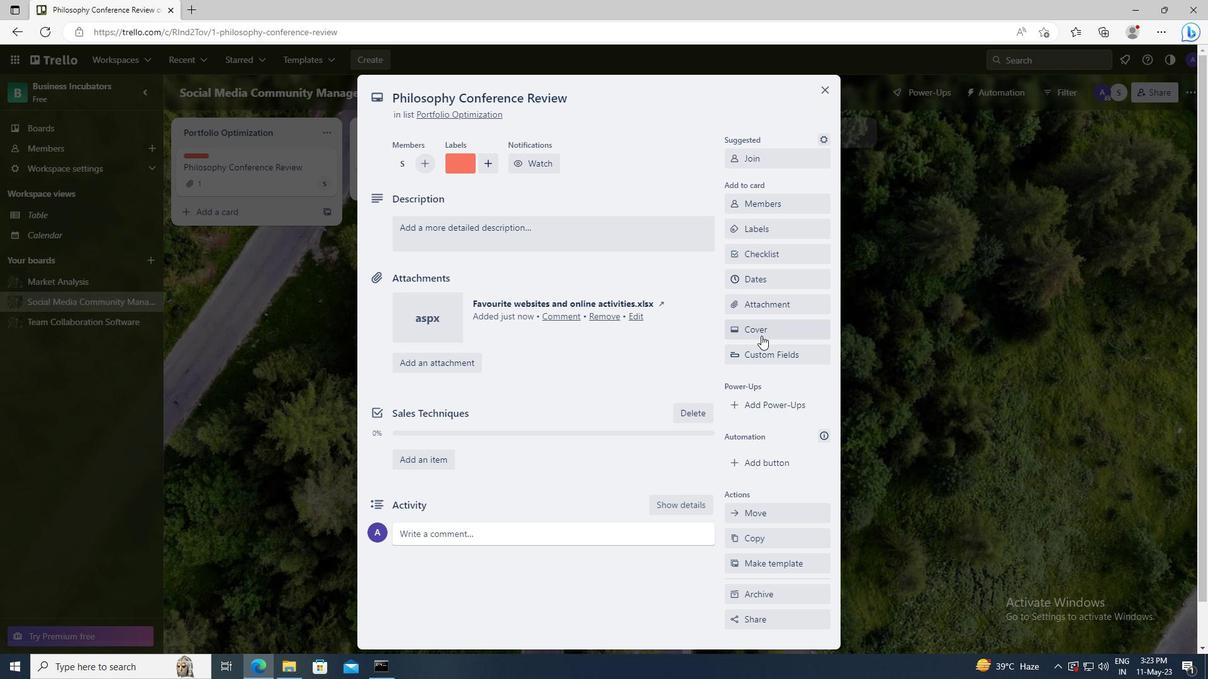 
Action: Mouse moved to (853, 399)
Screenshot: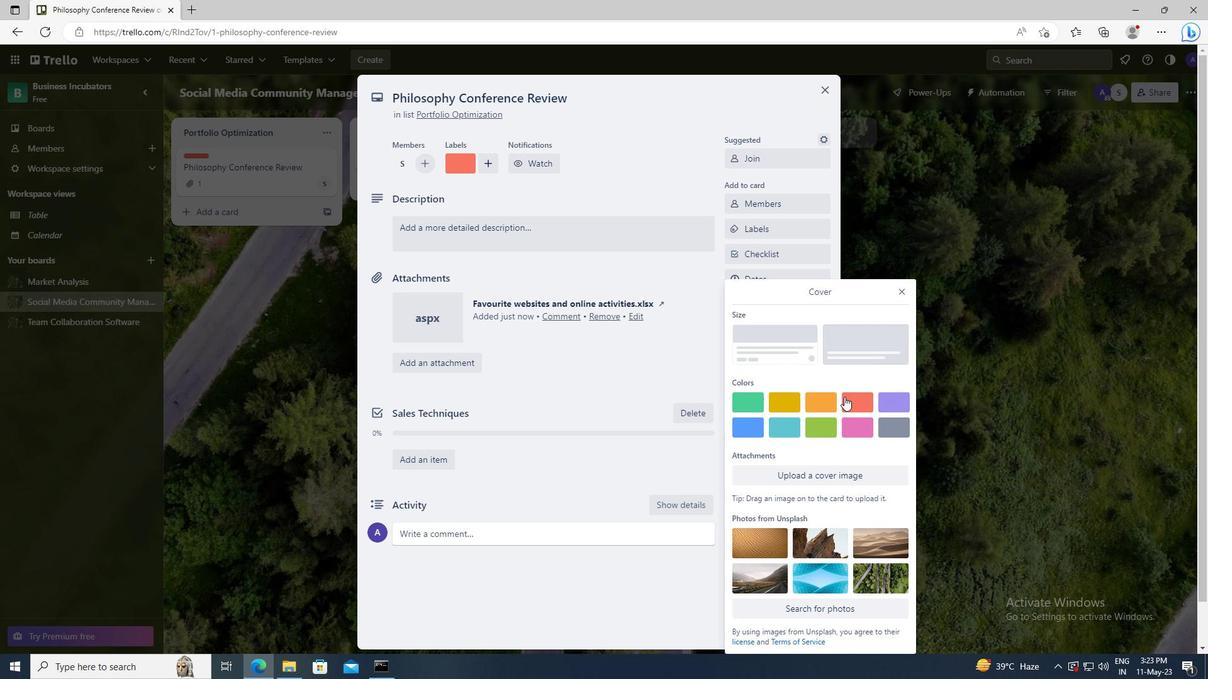 
Action: Mouse pressed left at (853, 399)
Screenshot: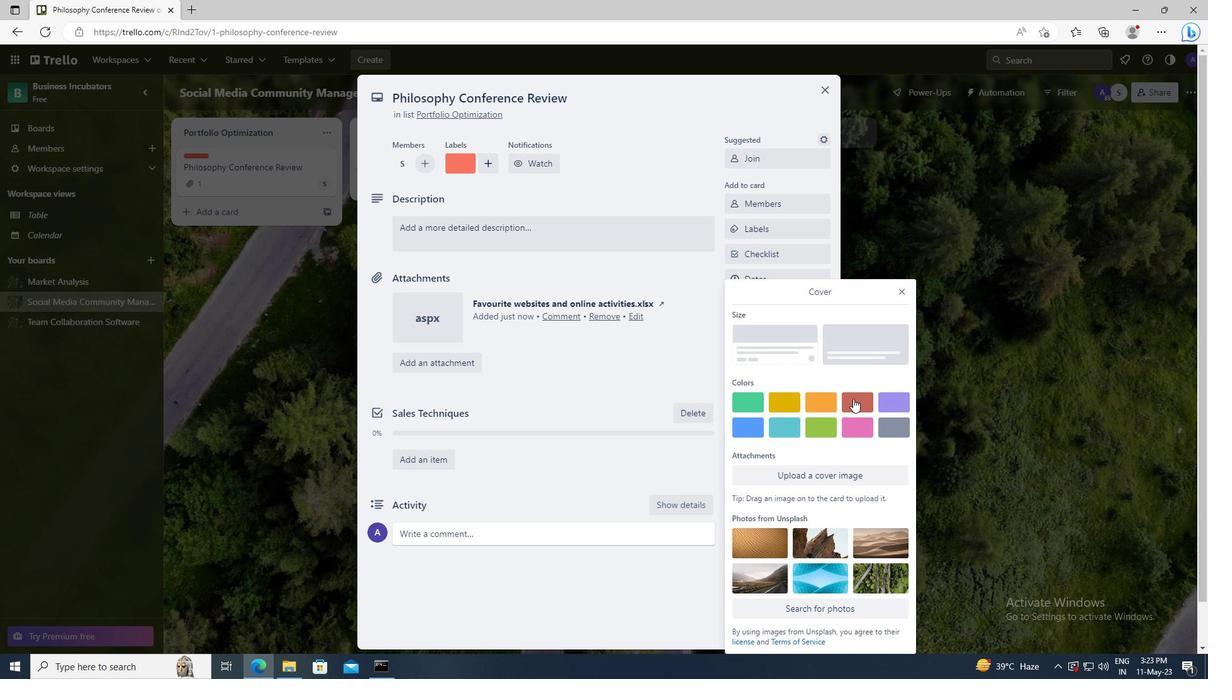 
Action: Mouse moved to (900, 270)
Screenshot: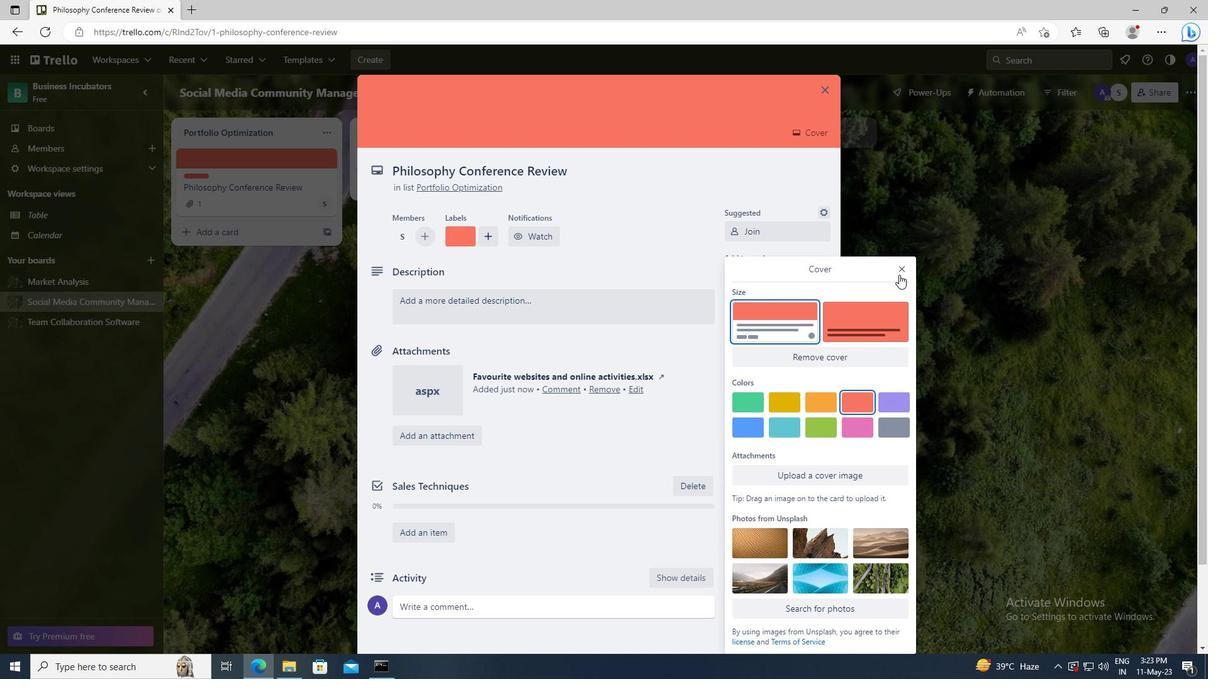 
Action: Mouse pressed left at (900, 270)
Screenshot: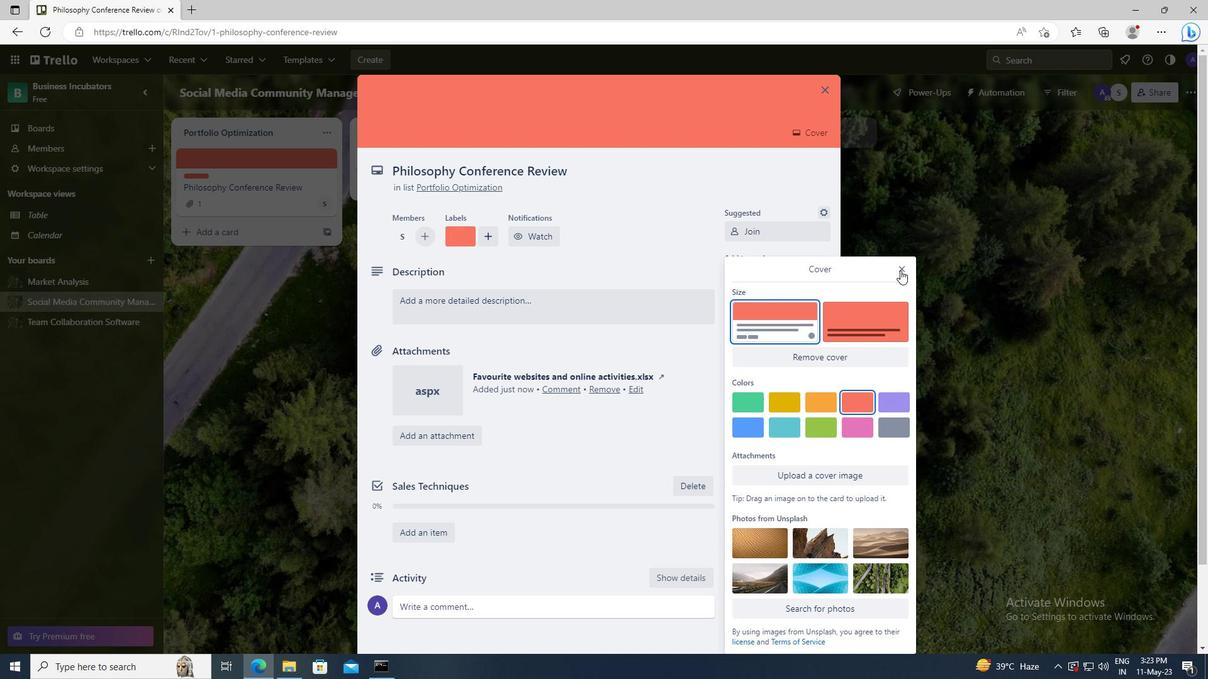 
Action: Mouse moved to (510, 310)
Screenshot: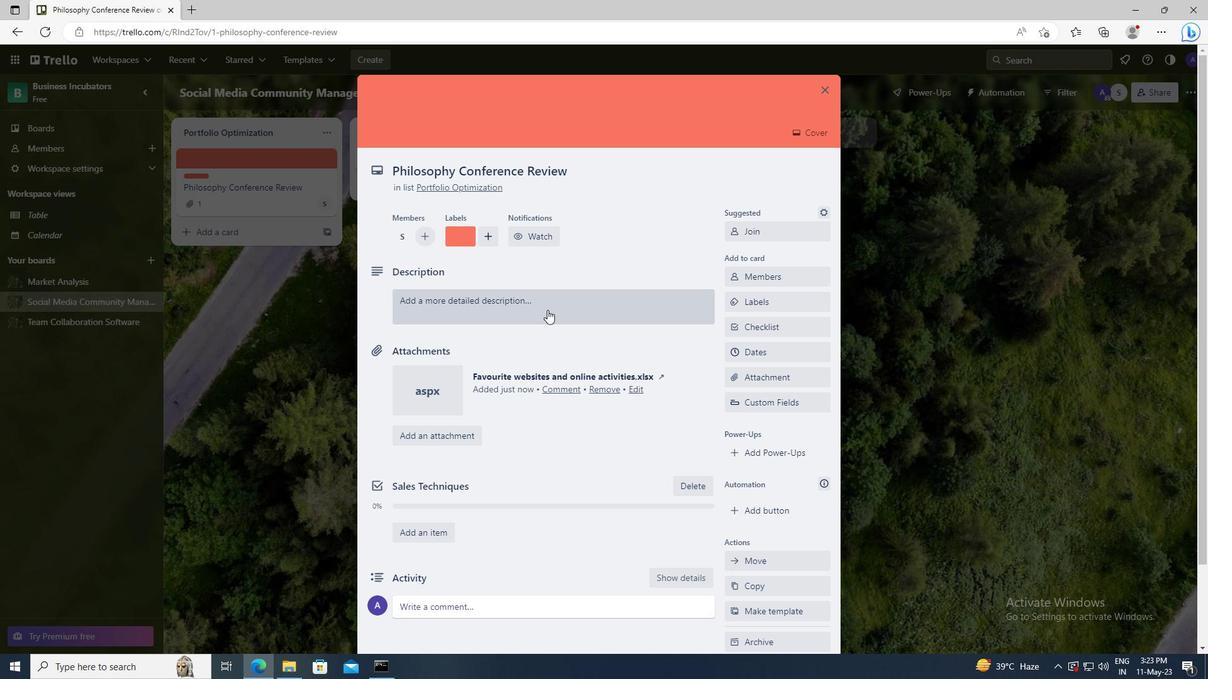 
Action: Mouse pressed left at (510, 310)
Screenshot: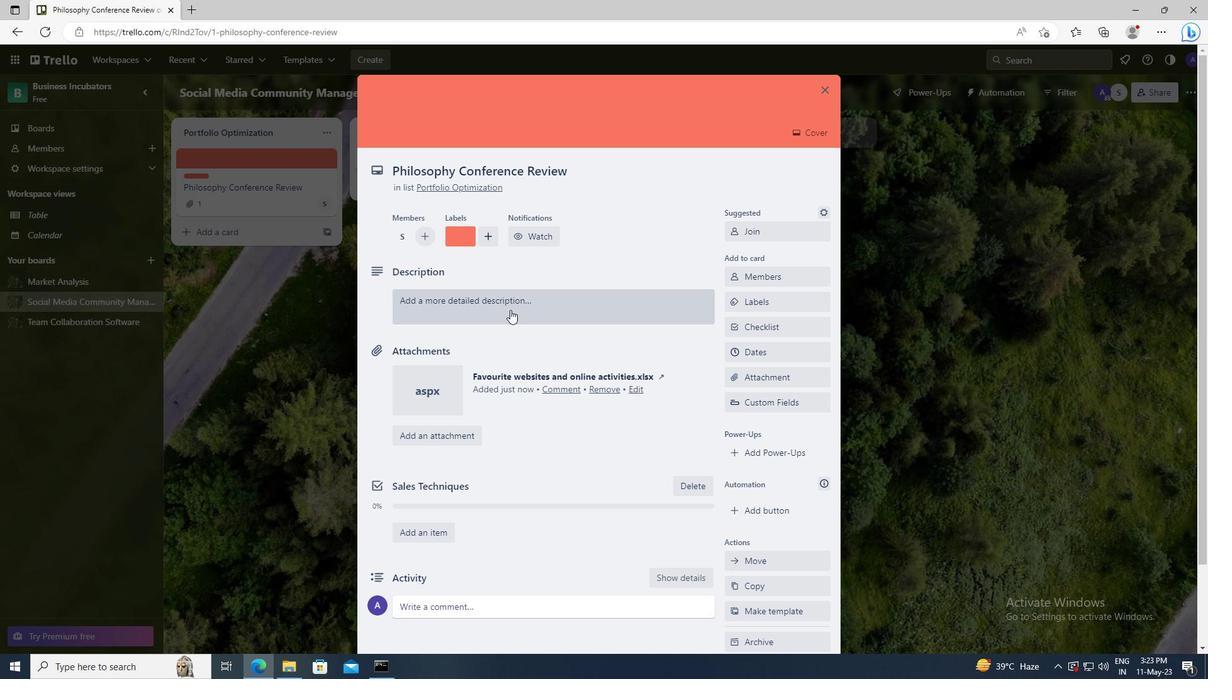 
Action: Key pressed <Key.shift>RESEARCH<Key.space>AND<Key.space>DEVELOP<Key.space>NEW<Key.space>PRICING<Key.space>STRATEGY<Key.space>FOR<Key.space>SERVICE<Key.space>OFFERINGS
Screenshot: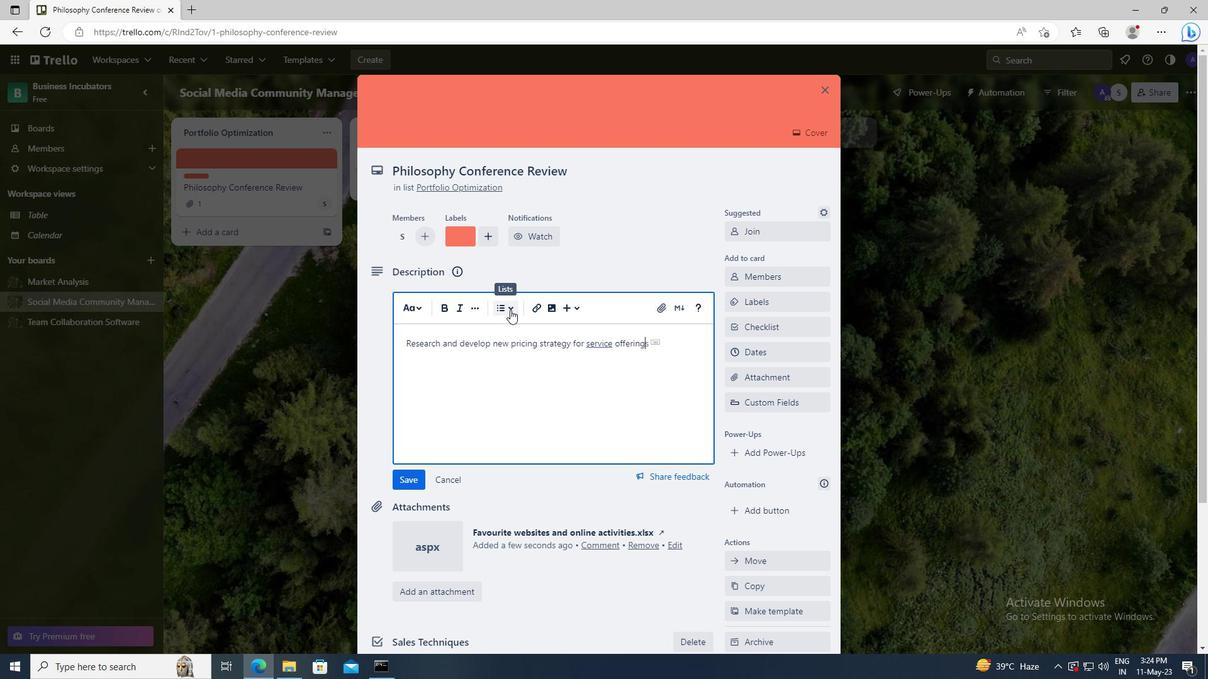 
Action: Mouse moved to (502, 338)
Screenshot: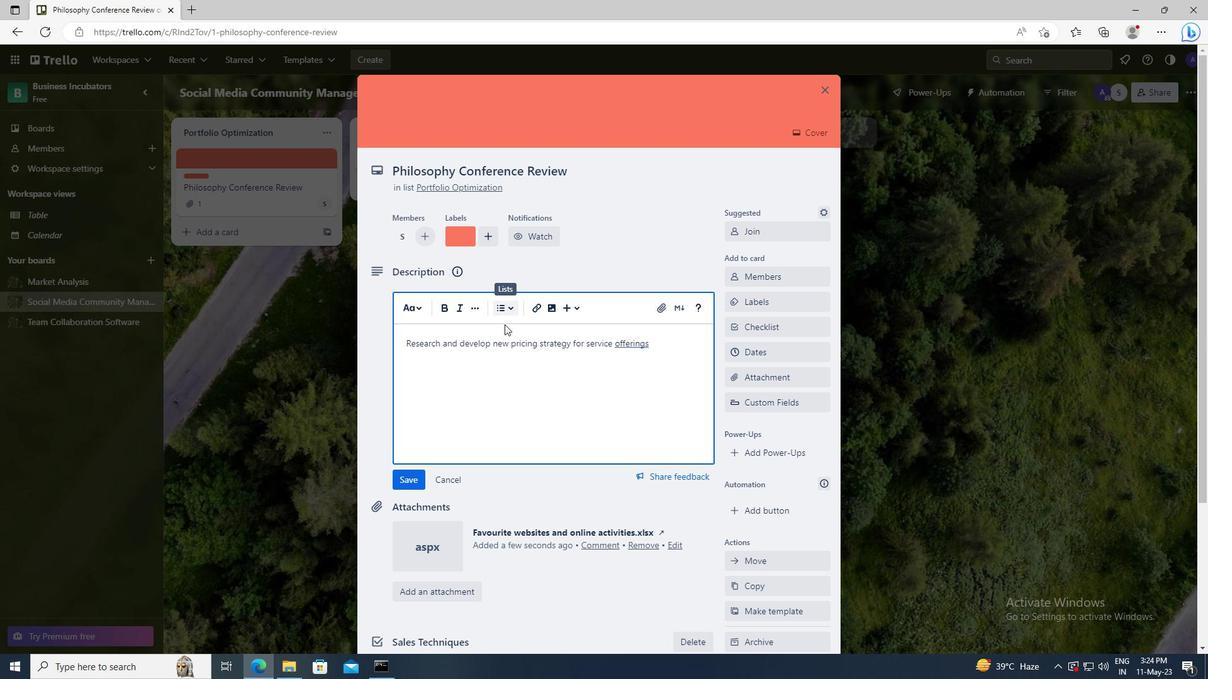 
Action: Mouse scrolled (502, 337) with delta (0, 0)
Screenshot: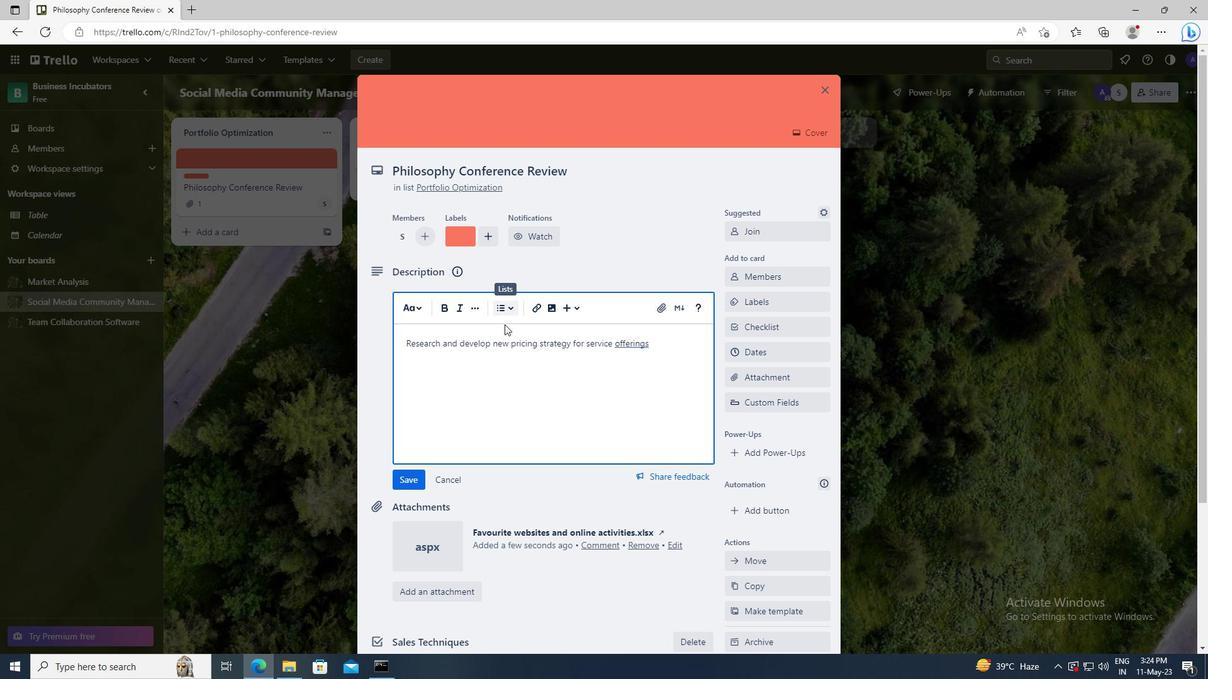 
Action: Mouse moved to (501, 338)
Screenshot: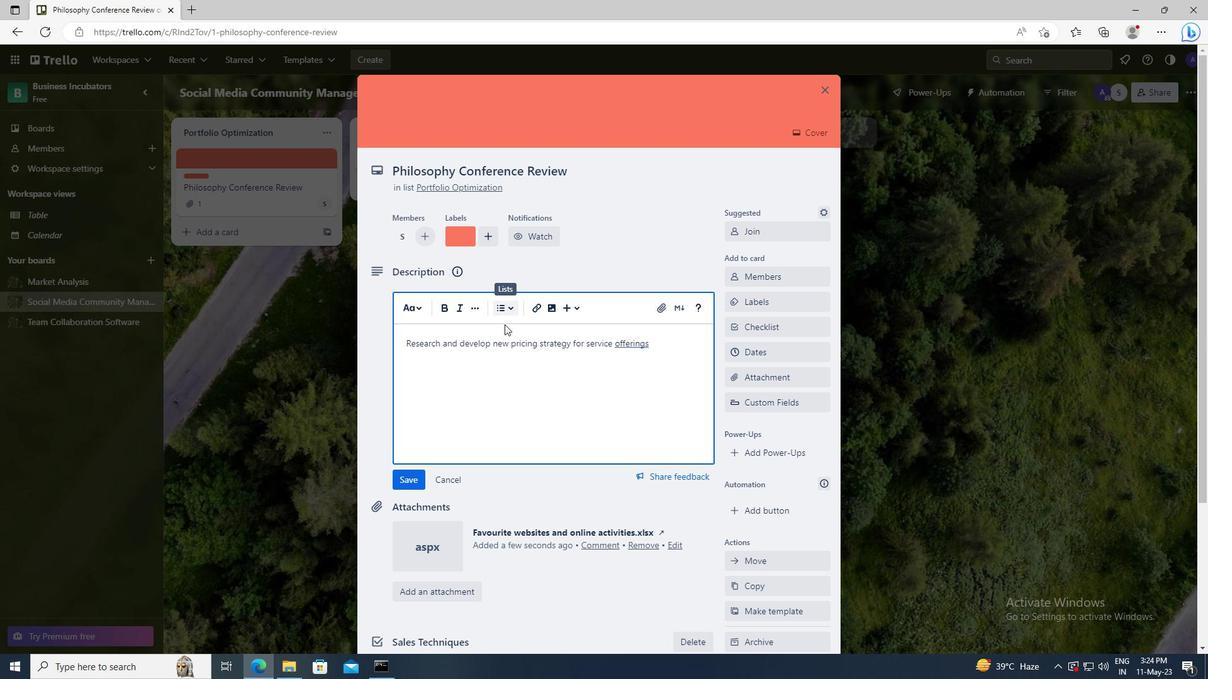 
Action: Mouse scrolled (501, 337) with delta (0, 0)
Screenshot: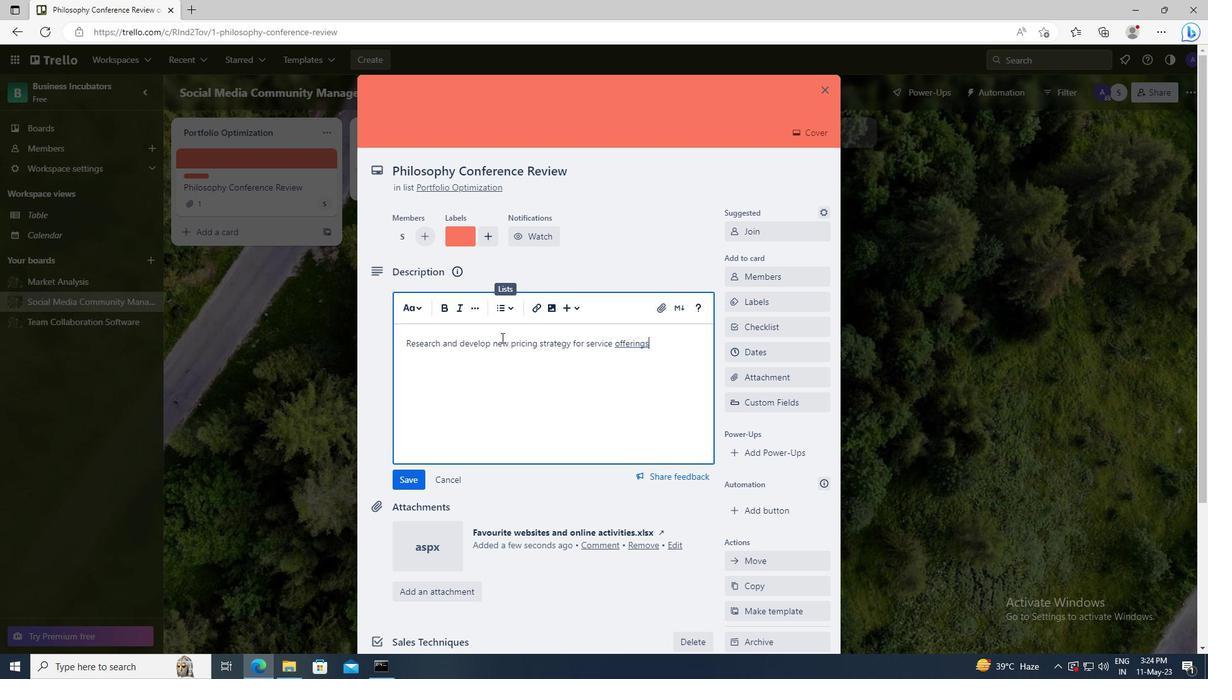 
Action: Mouse moved to (410, 304)
Screenshot: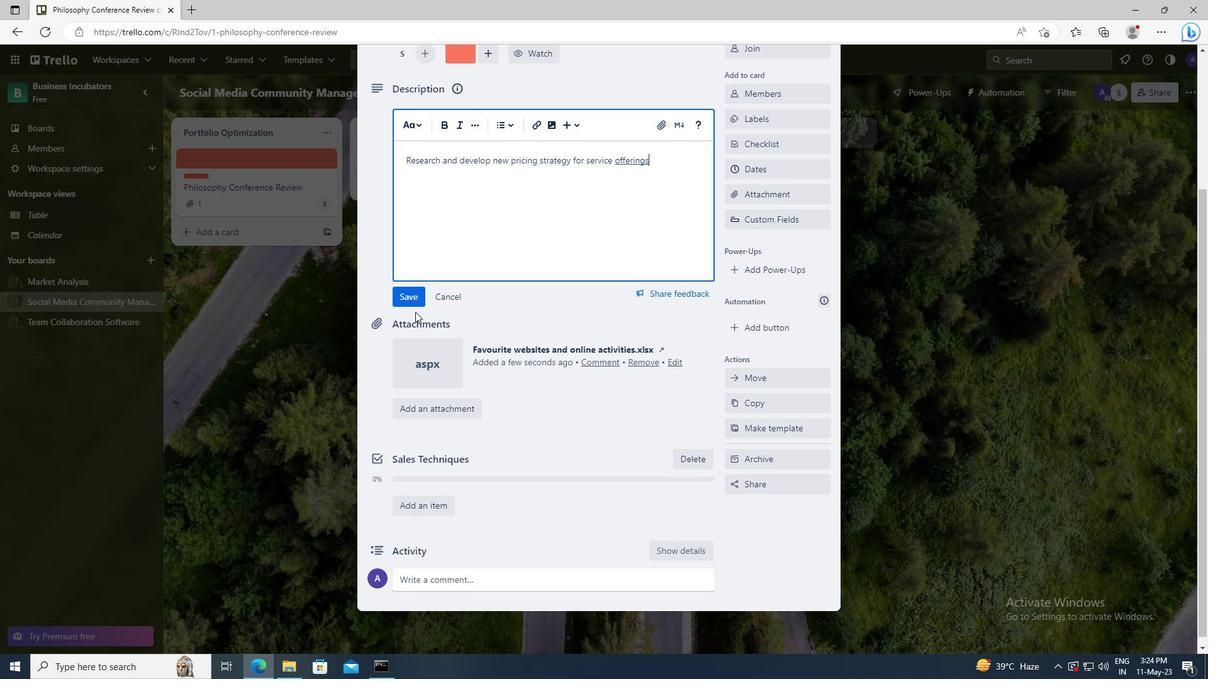
Action: Mouse pressed left at (410, 304)
Screenshot: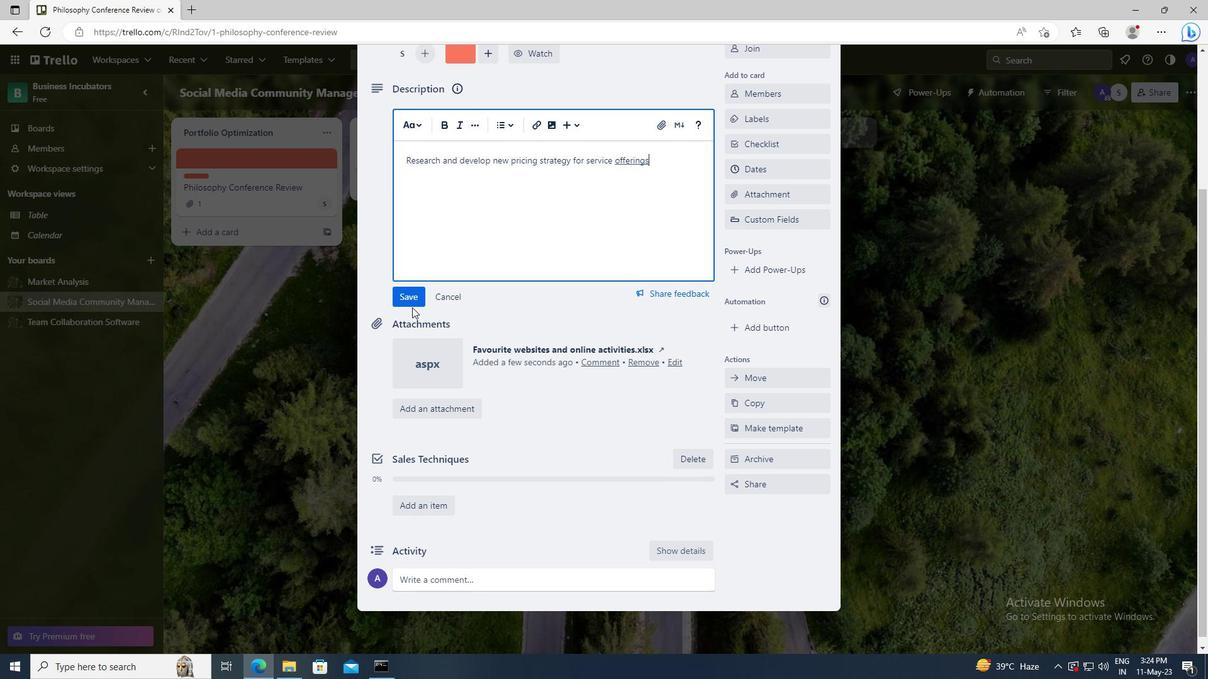
Action: Mouse scrolled (410, 304) with delta (0, 0)
Screenshot: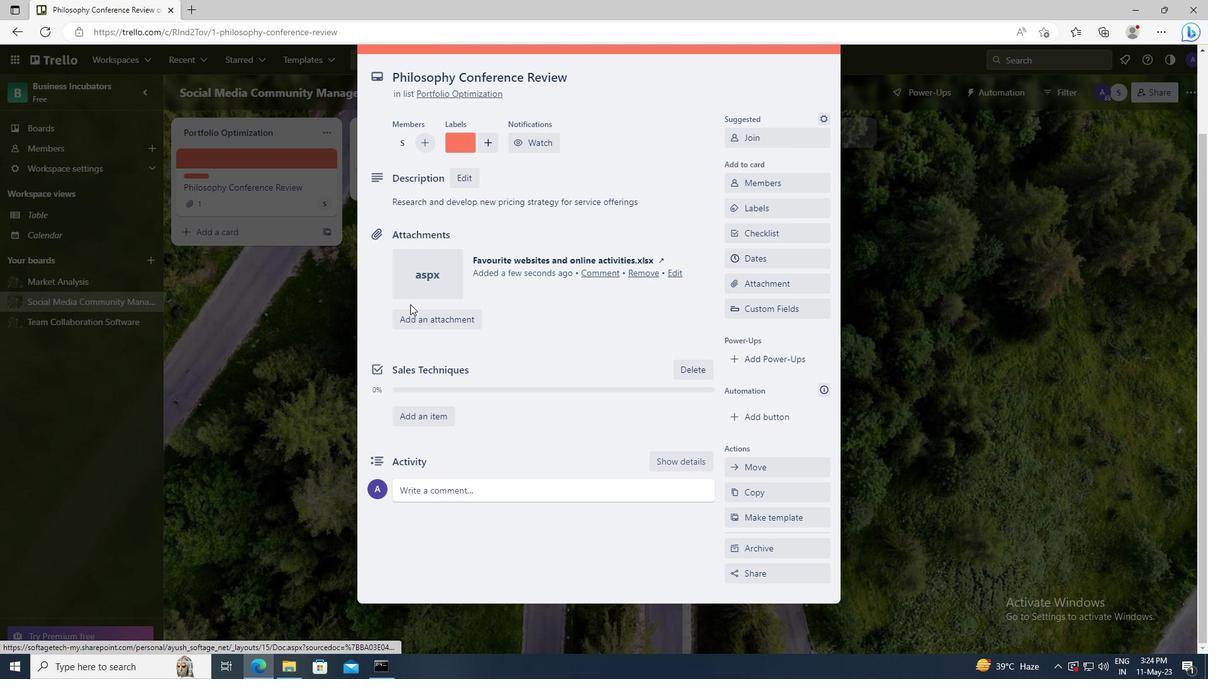 
Action: Mouse moved to (425, 490)
Screenshot: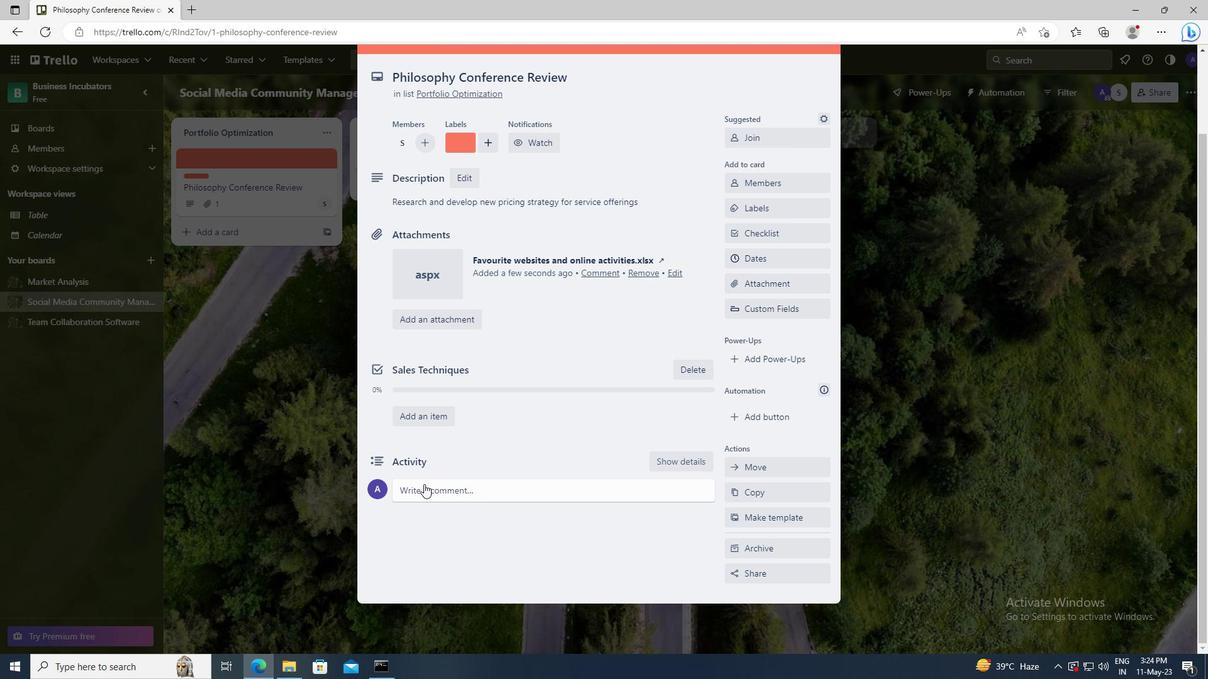 
Action: Mouse pressed left at (425, 490)
Screenshot: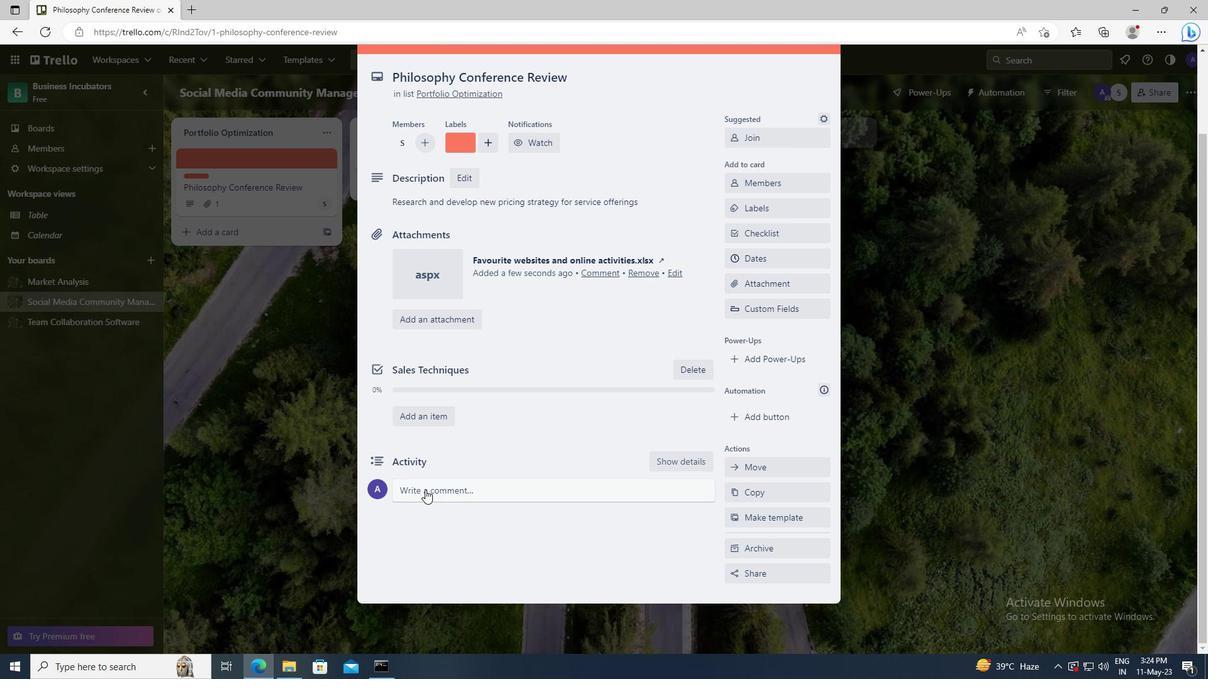 
Action: Key pressed <Key.shift><Key.shift><Key.shift><Key.shift><Key.shift>K<Key.backspace><Key.shift>LET<Key.space>US<Key.space>MAKE<Key.space>SURE<Key.space>WE<Key.space>HAVE<Key.space>A<Key.space>CLEAR<Key.space>UNDERSTANDING<Key.space>OF<Key.space>THE<Key.space>OBN<Key.backspace>JECTIVES<Key.space>AND<Key.space>REQUIREMENTS<Key.space>OF<Key.space>THIS<Key.space>TASK<Key.space>BEFORE<Key.space>GETTING<Key.space>STARTED.
Screenshot: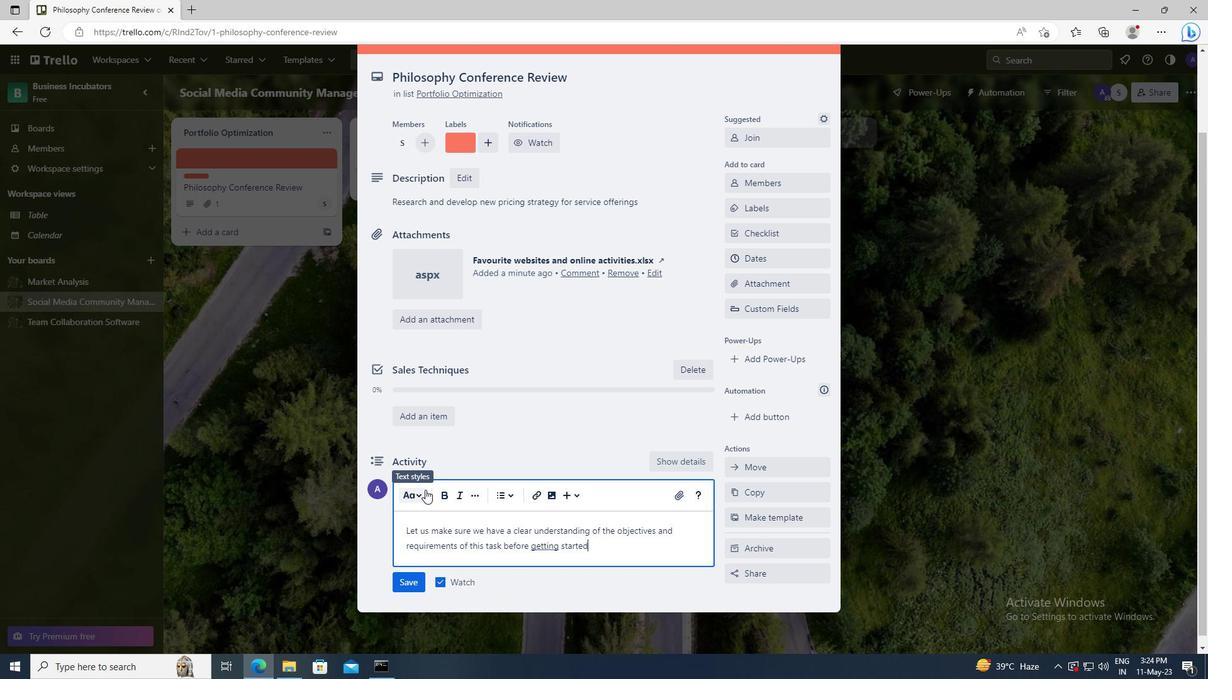 
Action: Mouse moved to (411, 591)
Screenshot: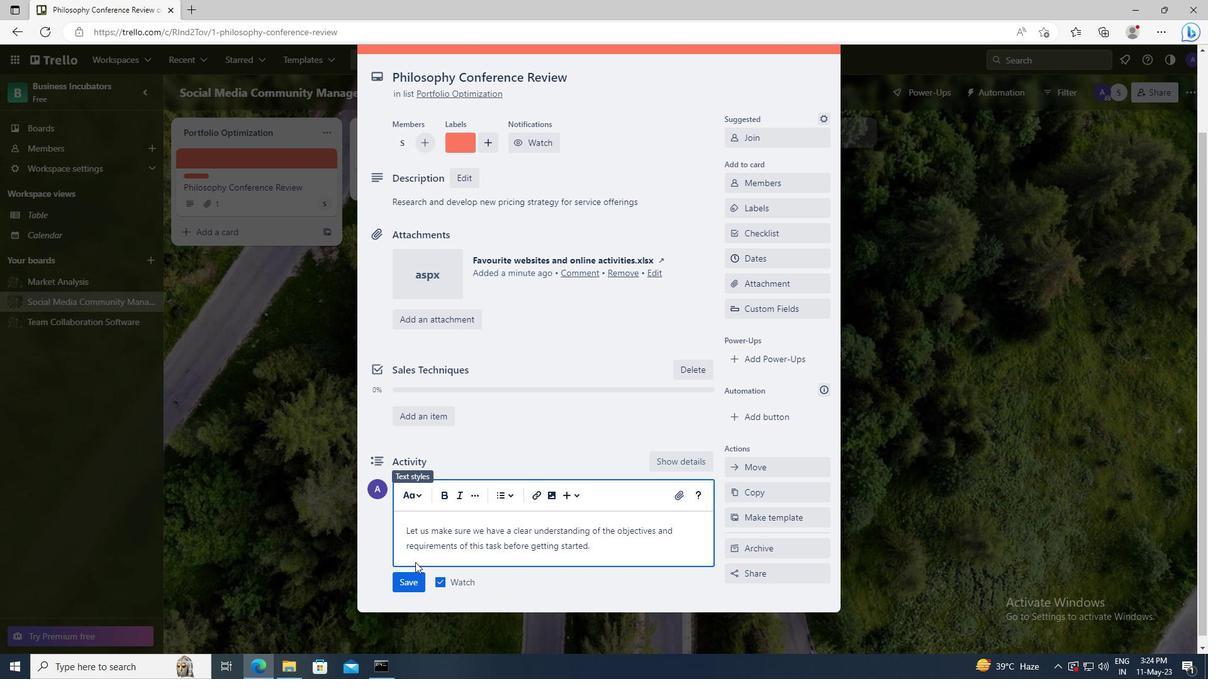 
Action: Mouse pressed left at (411, 591)
Screenshot: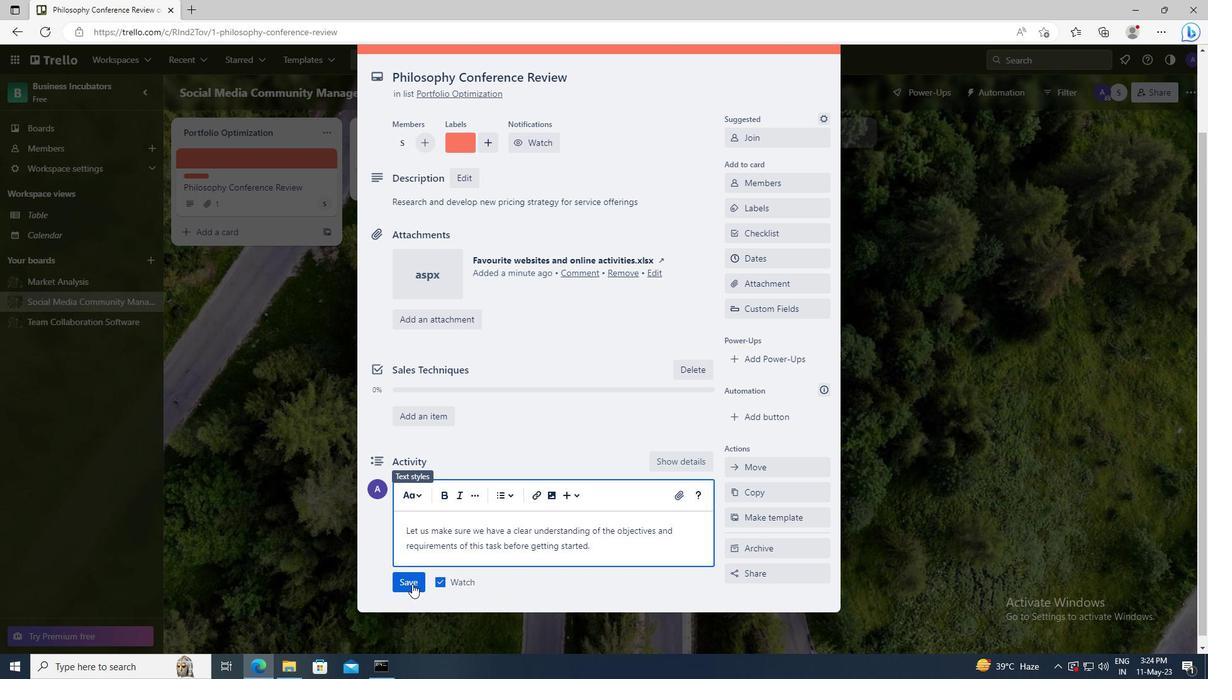
Action: Mouse moved to (766, 263)
Screenshot: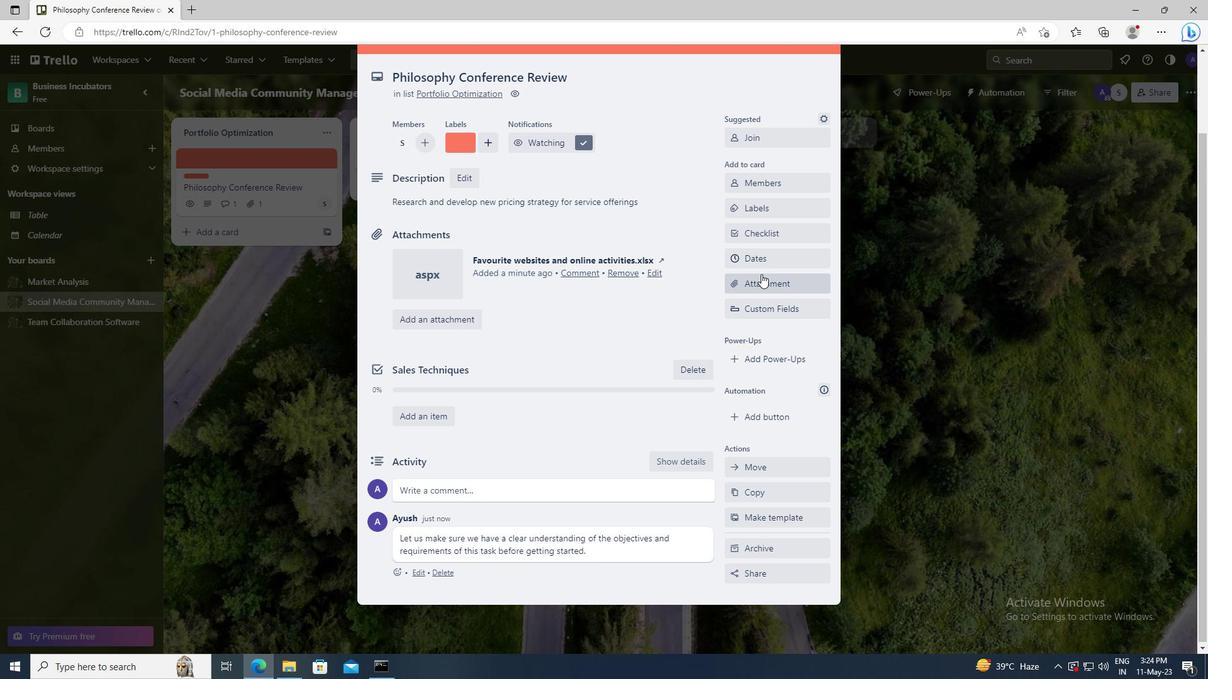 
Action: Mouse pressed left at (766, 263)
Screenshot: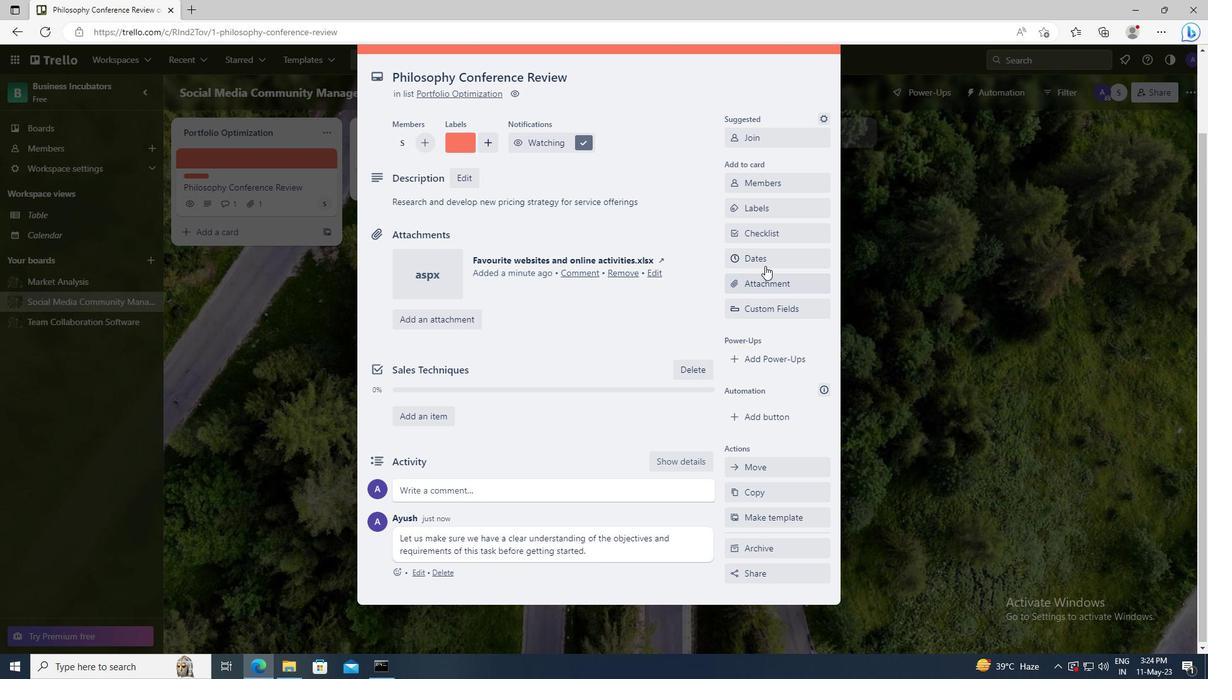 
Action: Mouse moved to (742, 317)
Screenshot: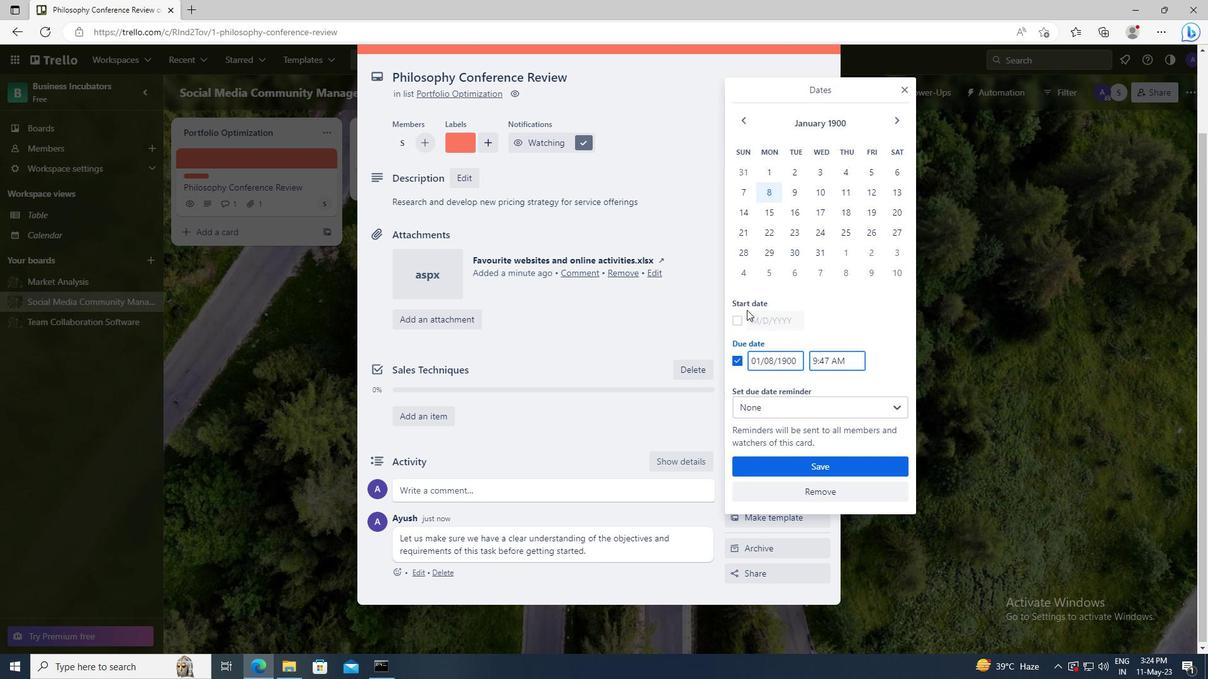 
Action: Mouse pressed left at (742, 317)
Screenshot: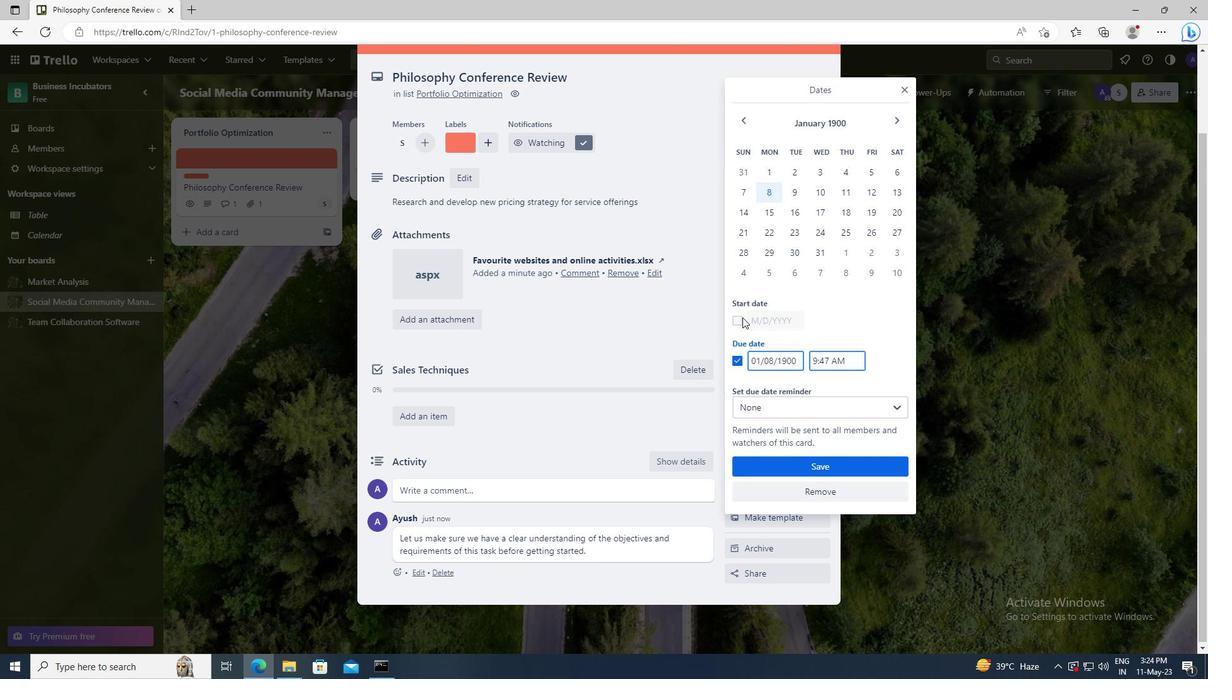 
Action: Mouse moved to (798, 320)
Screenshot: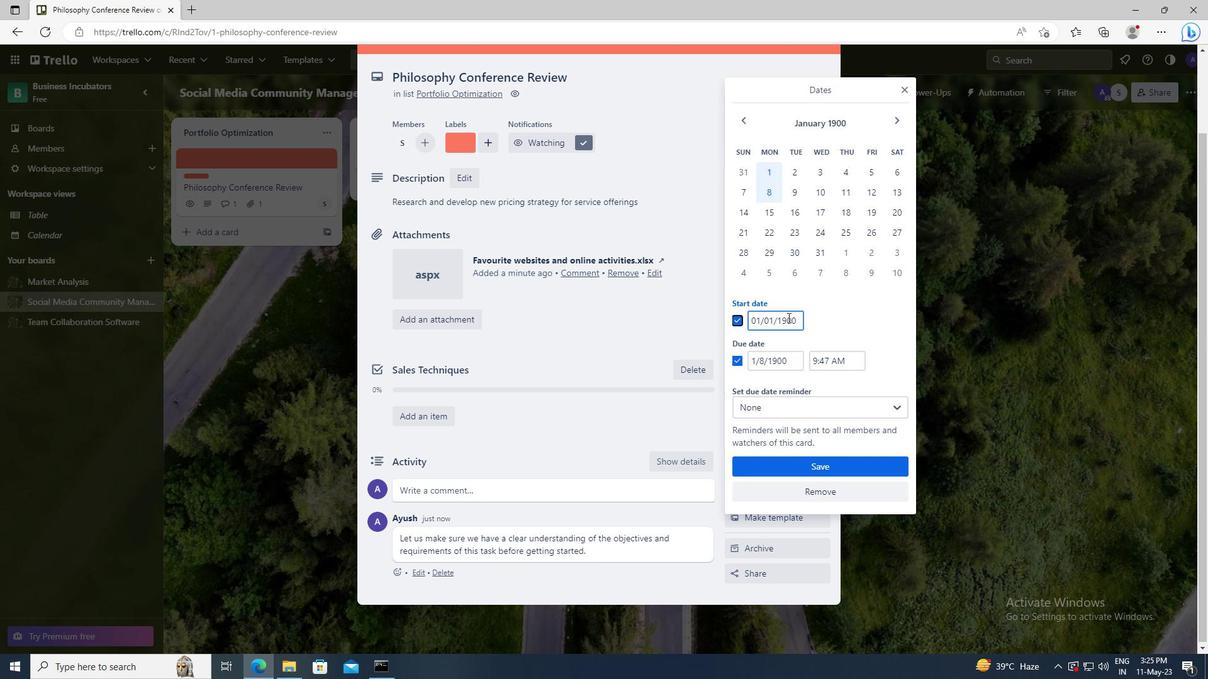 
Action: Mouse pressed left at (798, 320)
Screenshot: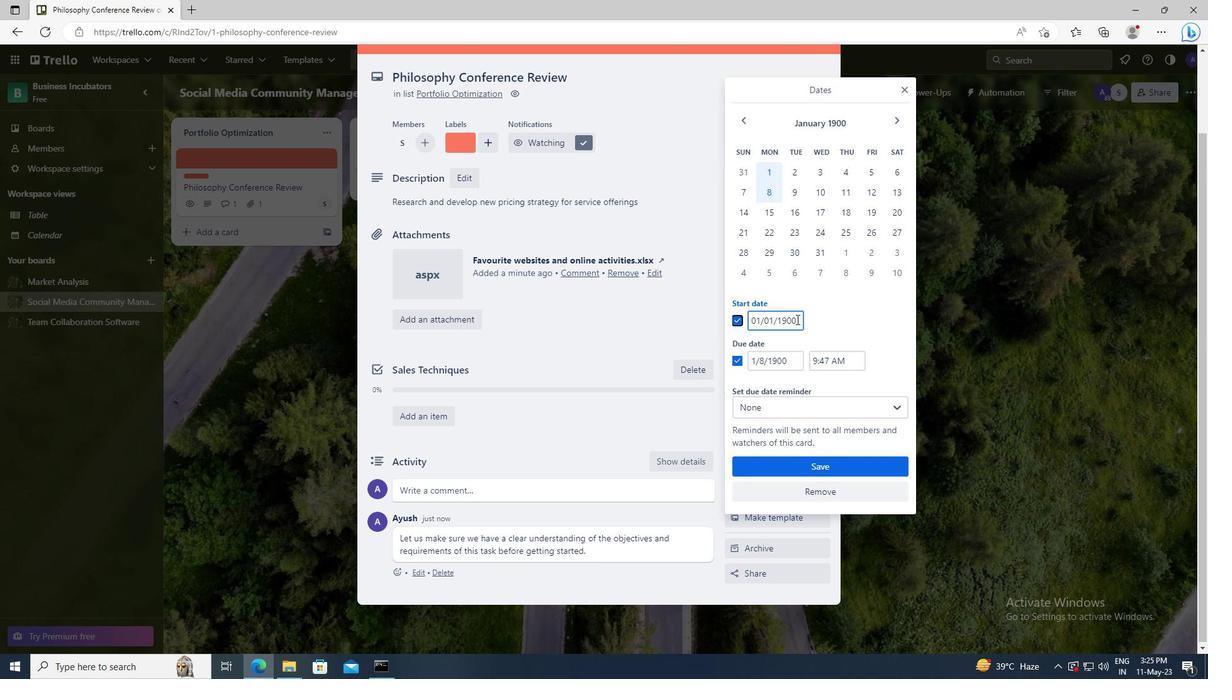 
Action: Key pressed <Key.left><Key.left><Key.left><Key.left><Key.left><Key.backspace>2
Screenshot: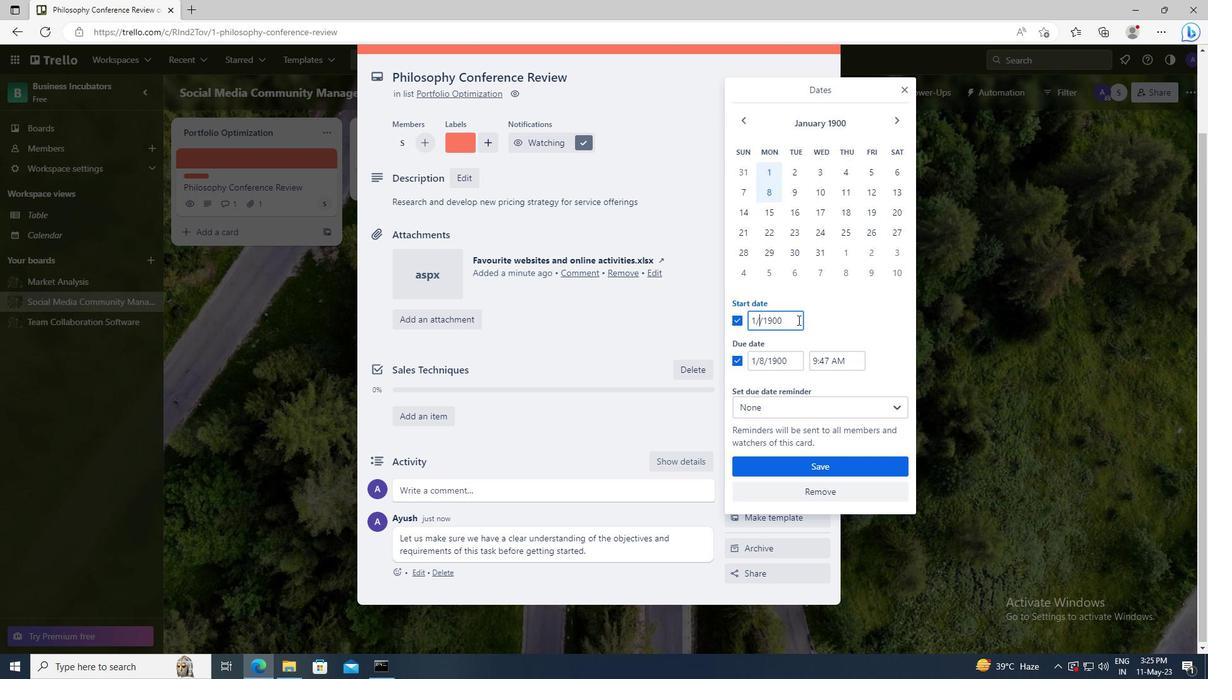 
Action: Mouse moved to (800, 360)
Screenshot: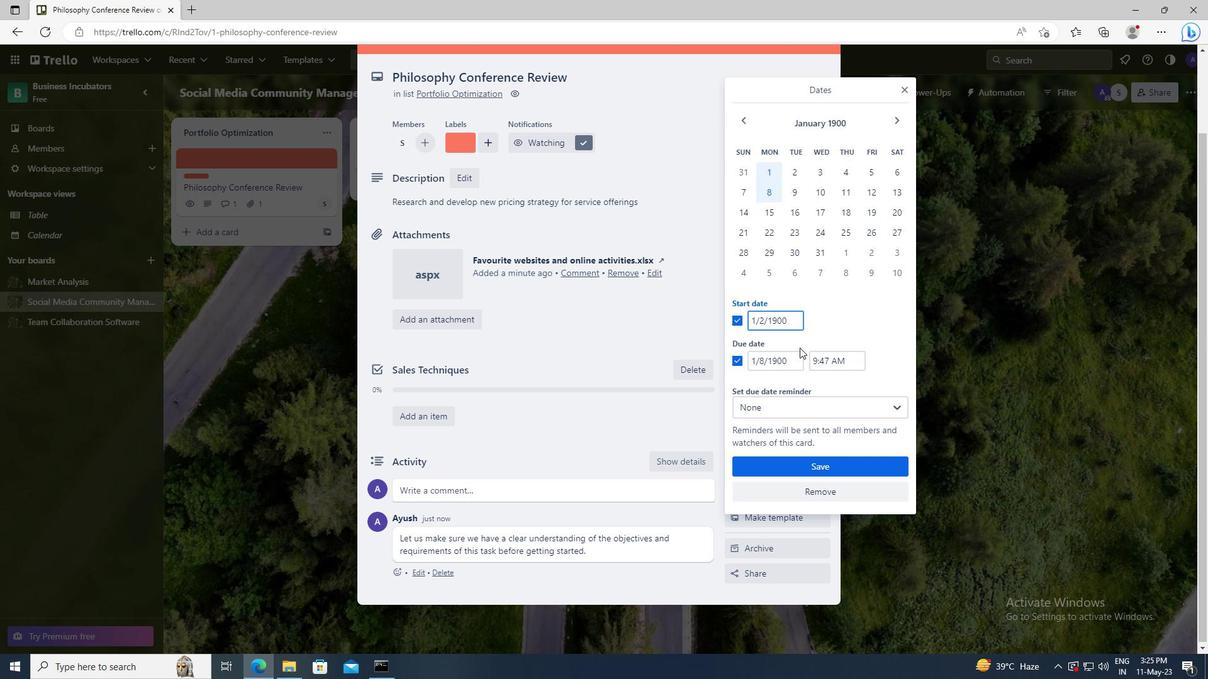 
Action: Mouse pressed left at (800, 360)
Screenshot: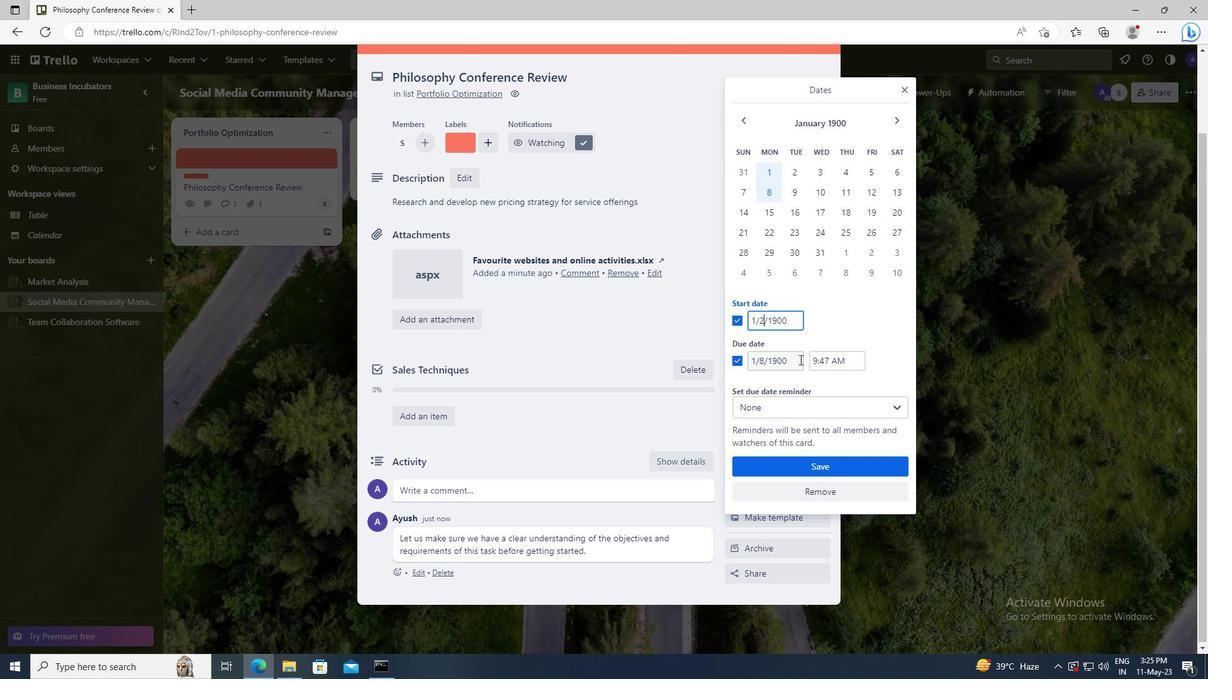 
Action: Key pressed <Key.left><Key.left><Key.left><Key.left><Key.left><Key.backspace>9
Screenshot: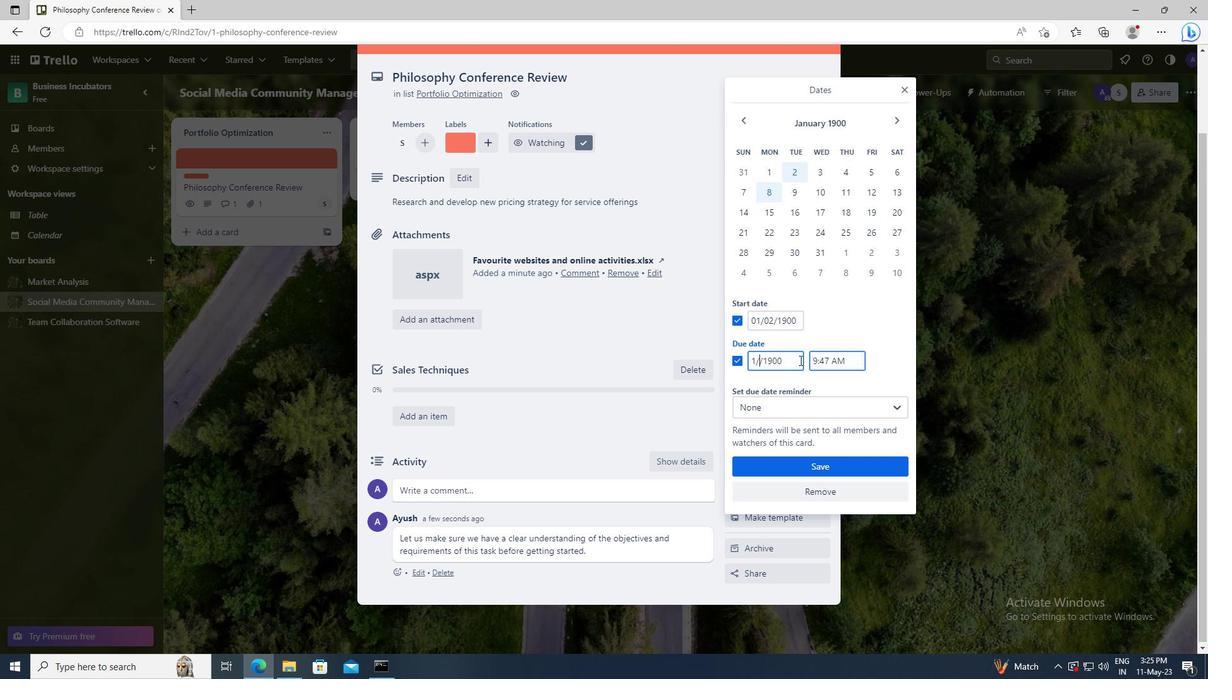 
Action: Mouse moved to (812, 468)
Screenshot: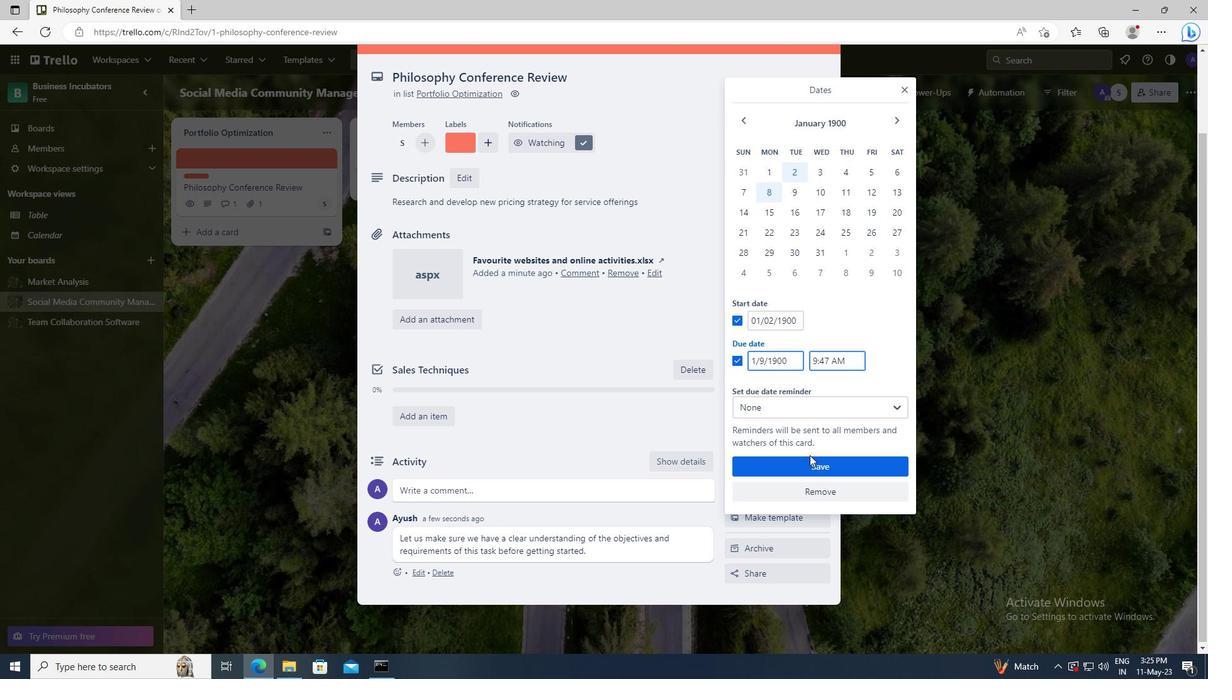 
Action: Mouse pressed left at (812, 468)
Screenshot: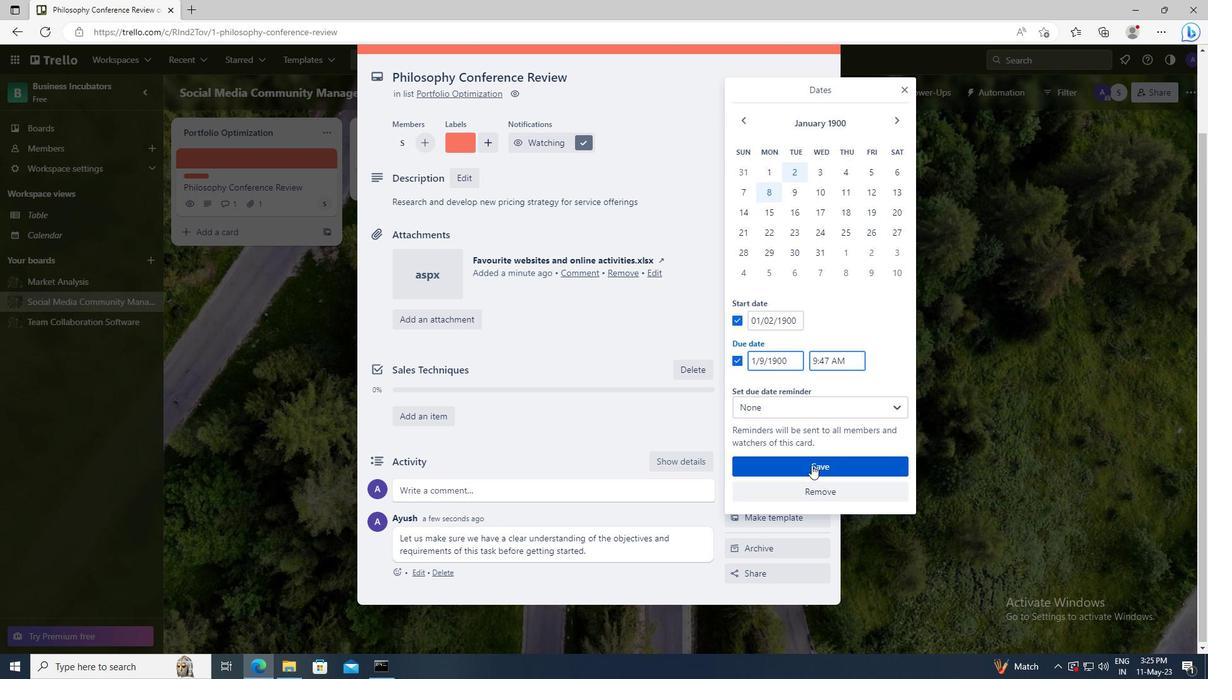 
